 Task: Find connections with filter location Novo Hamburgo with filter topic #Networkingwith filter profile language French with filter current company Bhanzu with filter school MADANAPALLE INSTITUTE OF TECHNOLOGY & SCIENCE with filter industry Events Services with filter service category AssistanceAdvertising with filter keywords title Heavy Equipment Operator
Action: Mouse moved to (161, 290)
Screenshot: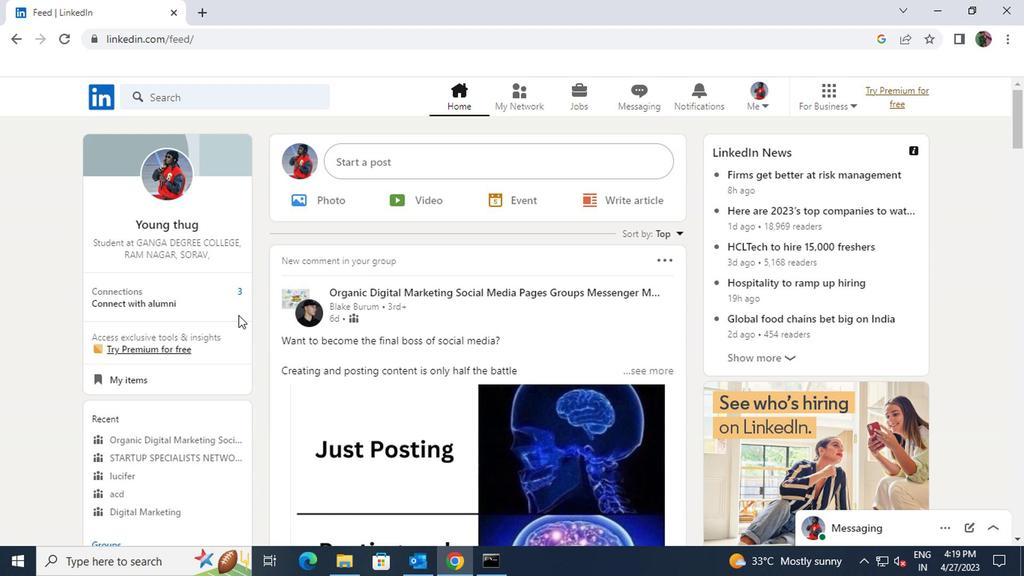 
Action: Mouse pressed left at (161, 290)
Screenshot: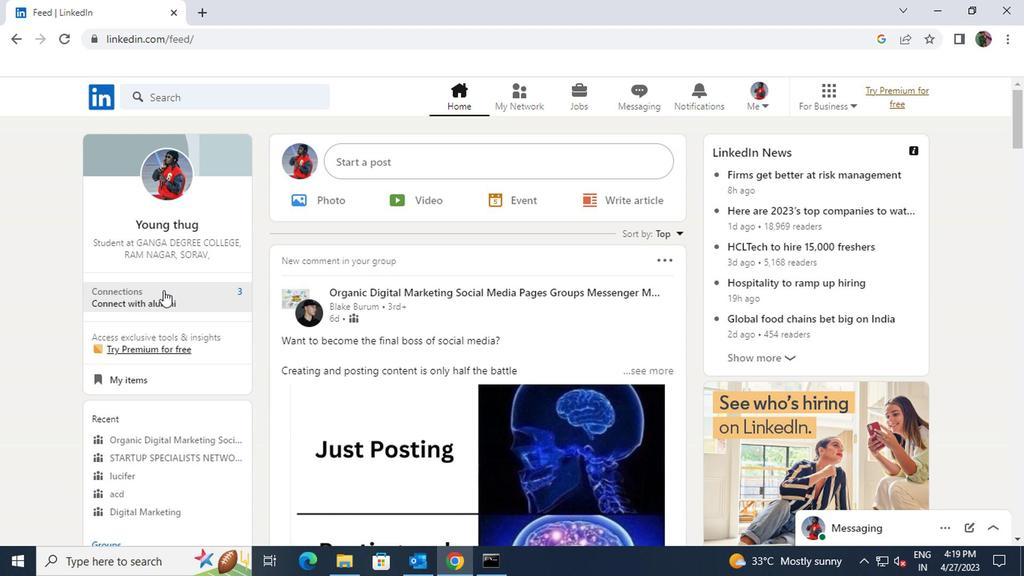
Action: Mouse moved to (213, 186)
Screenshot: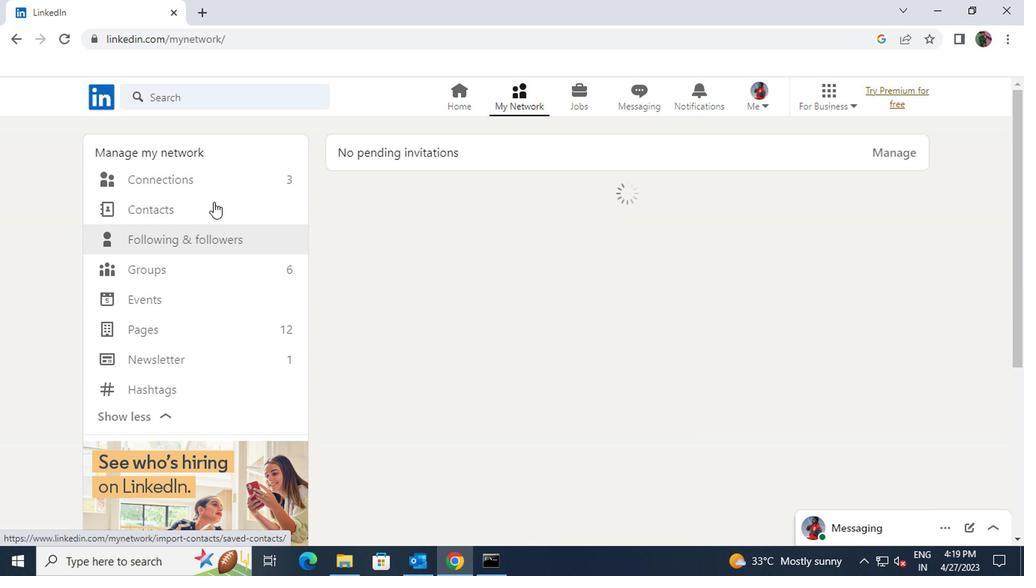 
Action: Mouse pressed left at (213, 186)
Screenshot: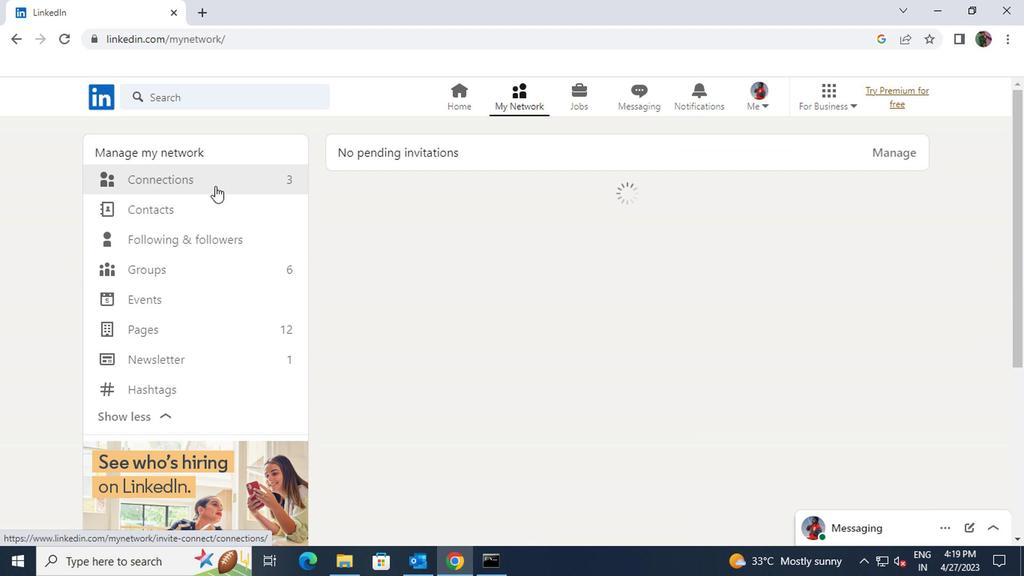 
Action: Mouse moved to (606, 183)
Screenshot: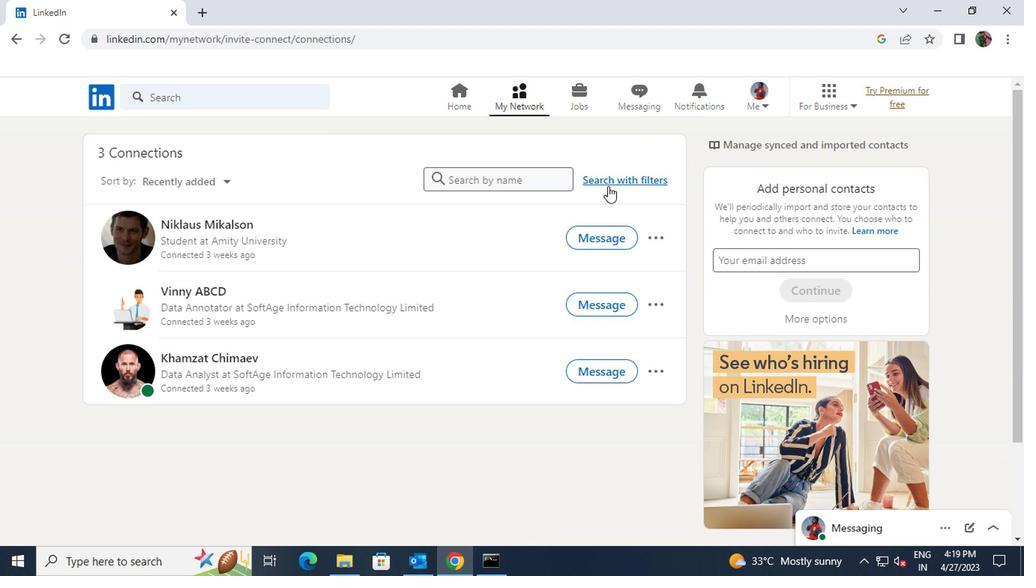 
Action: Mouse pressed left at (606, 183)
Screenshot: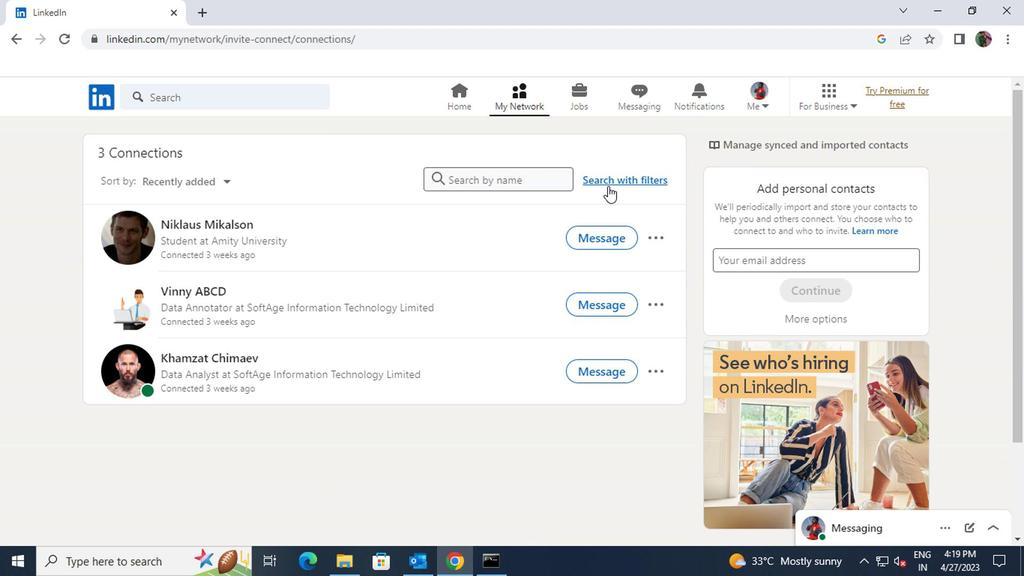 
Action: Mouse moved to (555, 141)
Screenshot: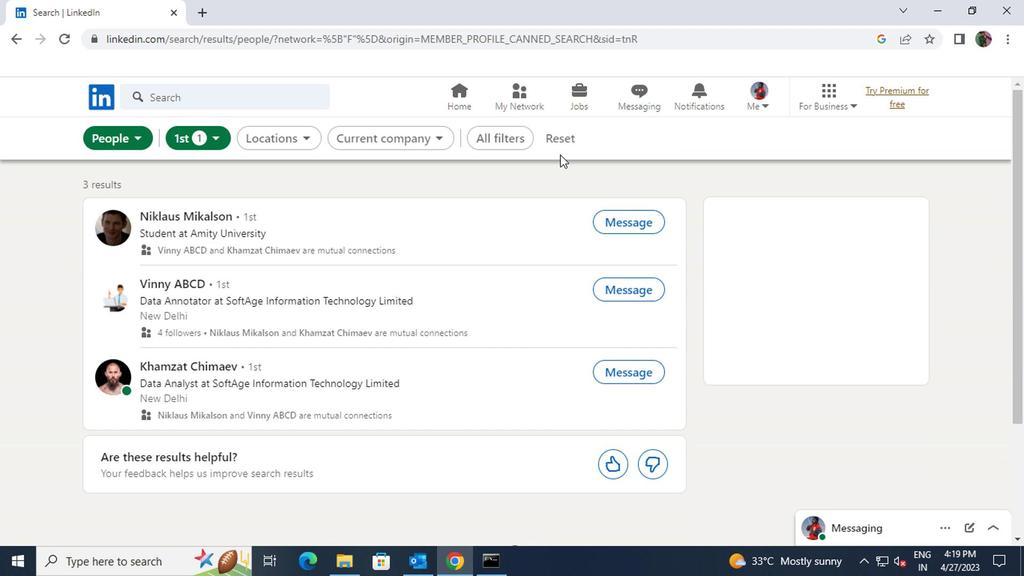 
Action: Mouse pressed left at (555, 141)
Screenshot: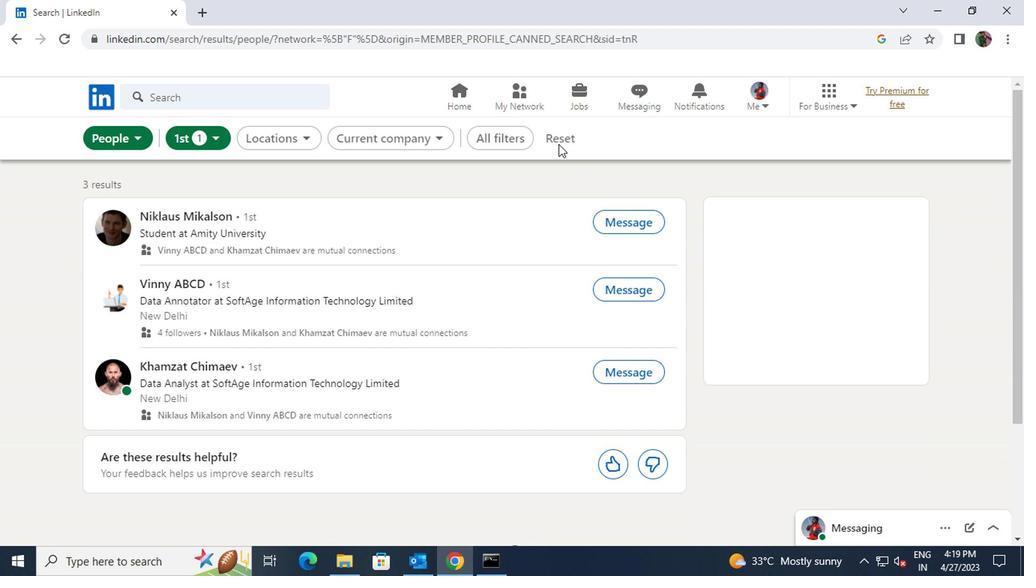 
Action: Mouse moved to (555, 136)
Screenshot: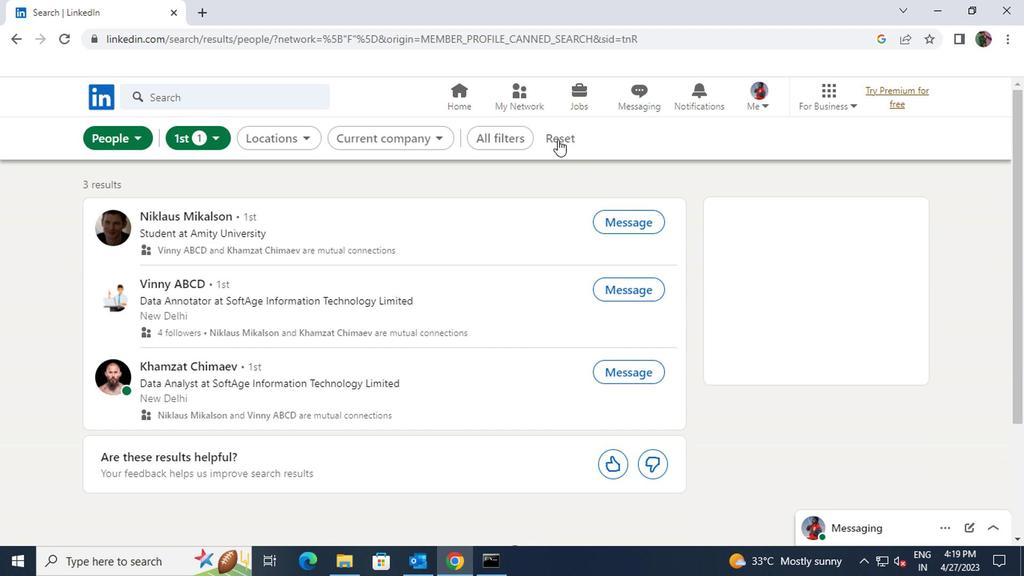 
Action: Mouse pressed left at (555, 136)
Screenshot: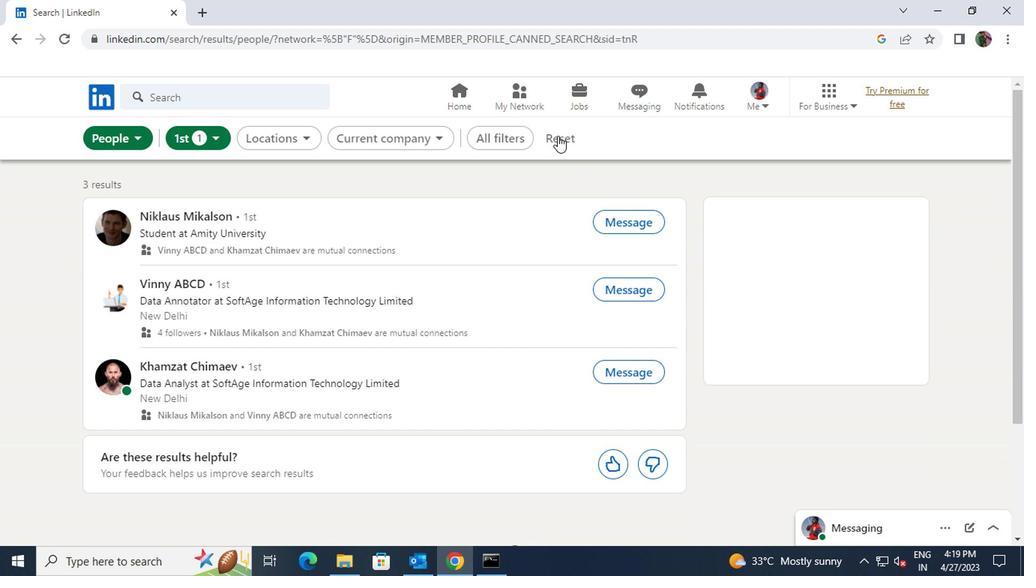 
Action: Mouse moved to (545, 136)
Screenshot: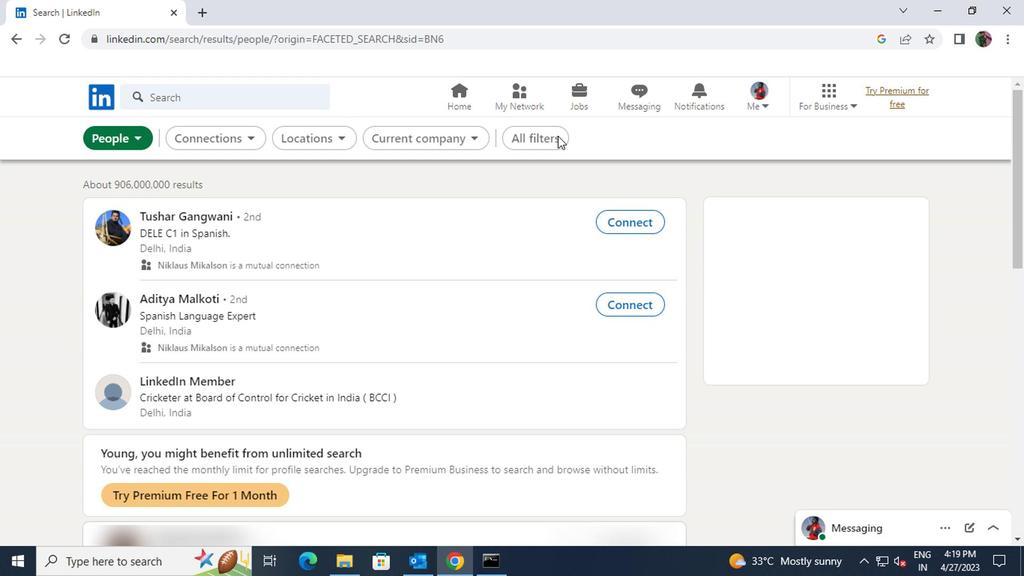 
Action: Mouse pressed left at (545, 136)
Screenshot: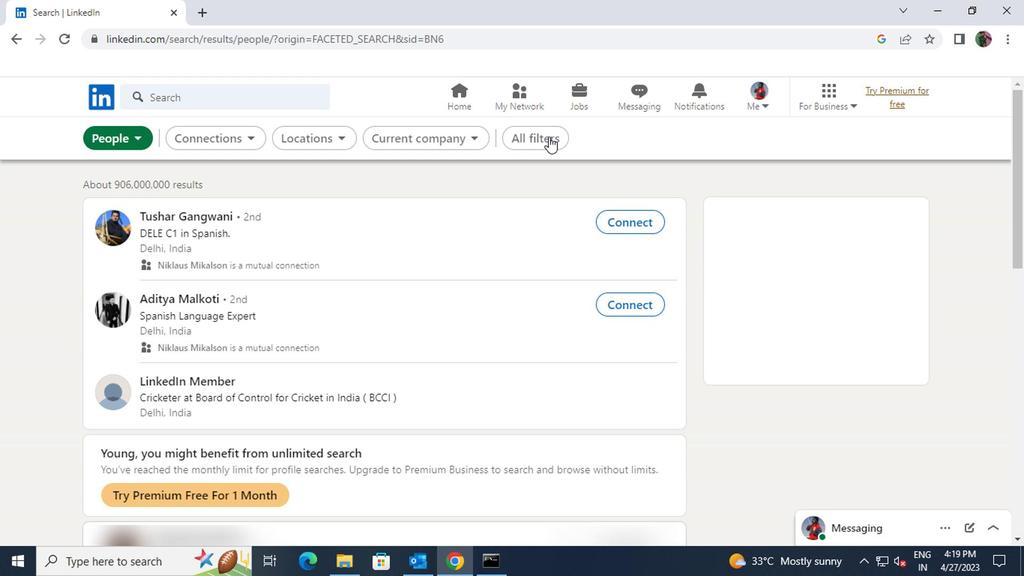 
Action: Mouse moved to (749, 287)
Screenshot: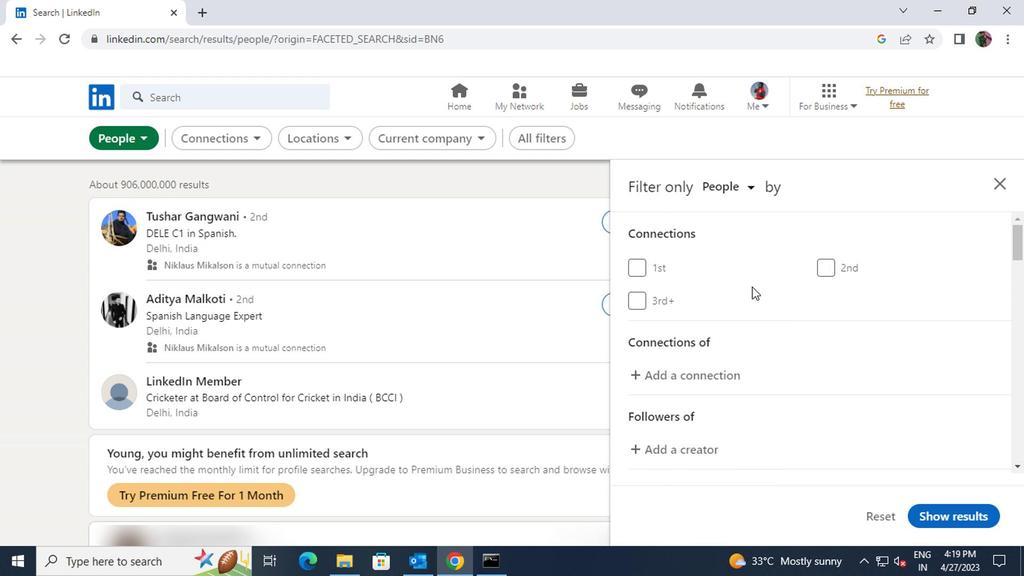 
Action: Mouse scrolled (749, 286) with delta (0, 0)
Screenshot: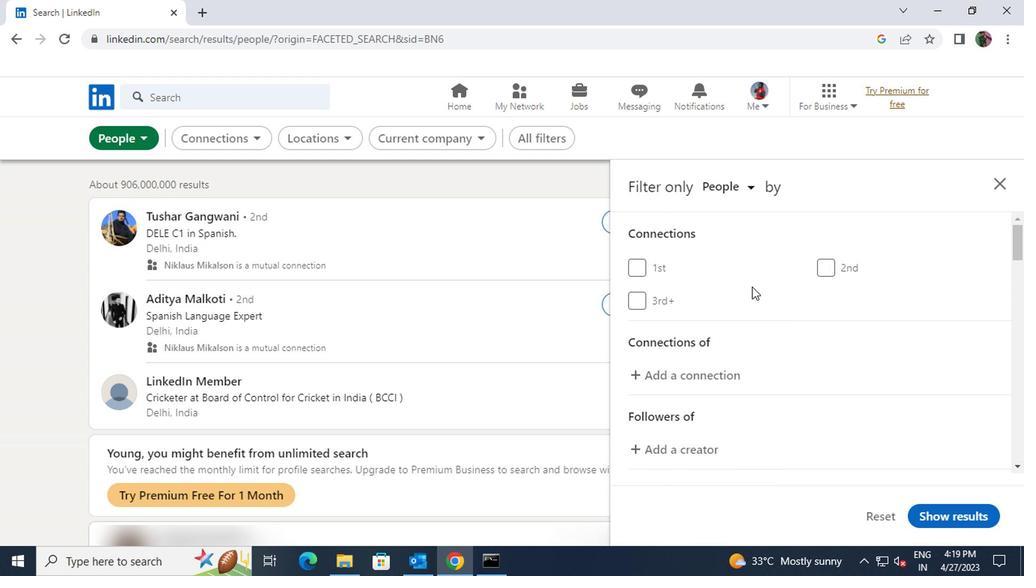 
Action: Mouse scrolled (749, 286) with delta (0, 0)
Screenshot: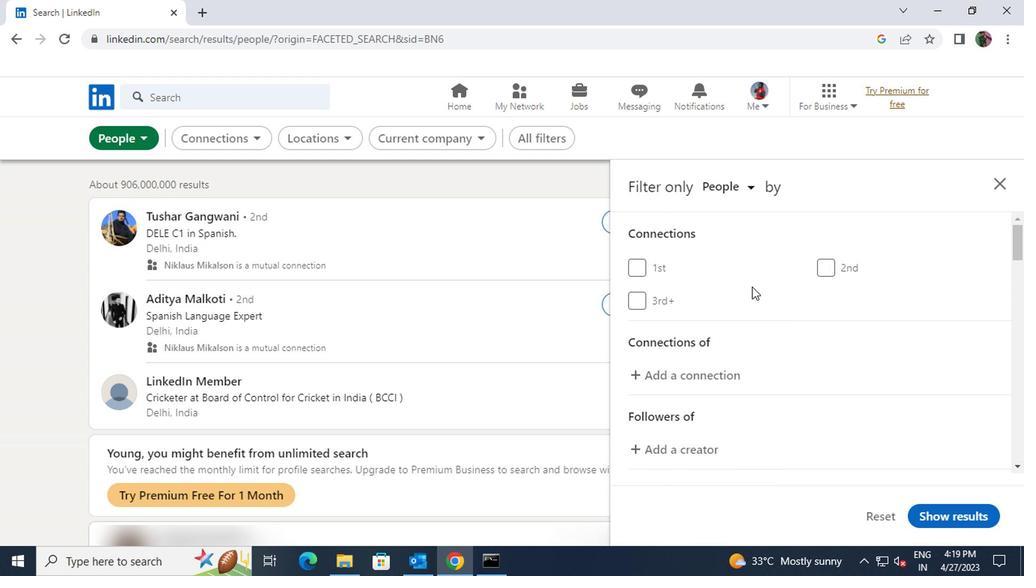 
Action: Mouse moved to (750, 287)
Screenshot: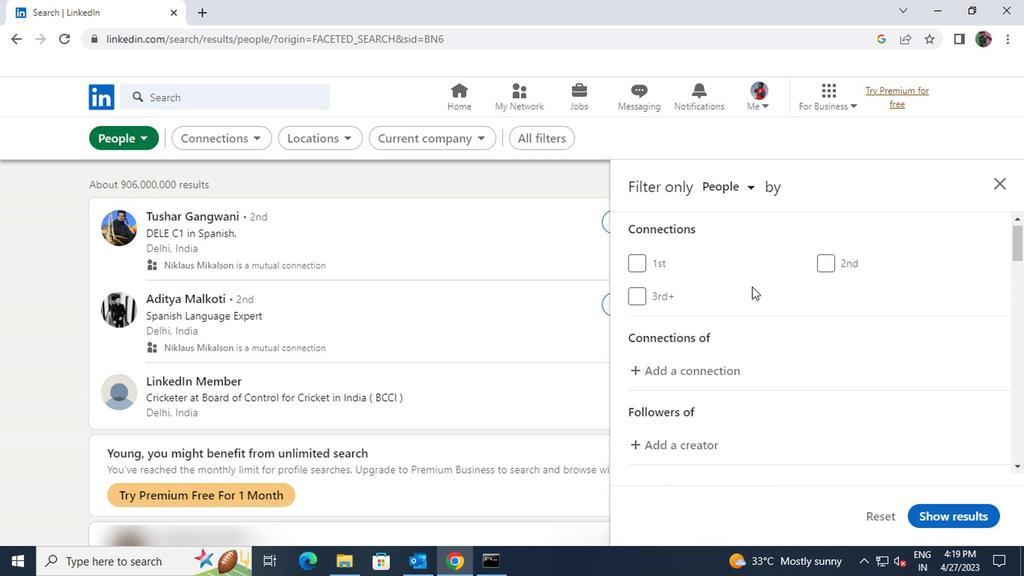 
Action: Mouse scrolled (750, 286) with delta (0, 0)
Screenshot: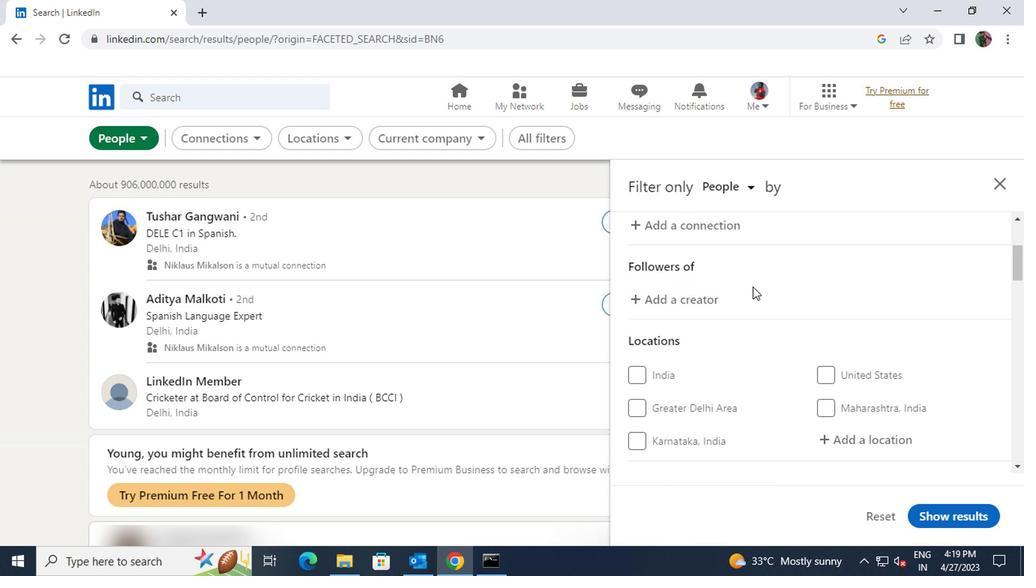 
Action: Mouse moved to (835, 367)
Screenshot: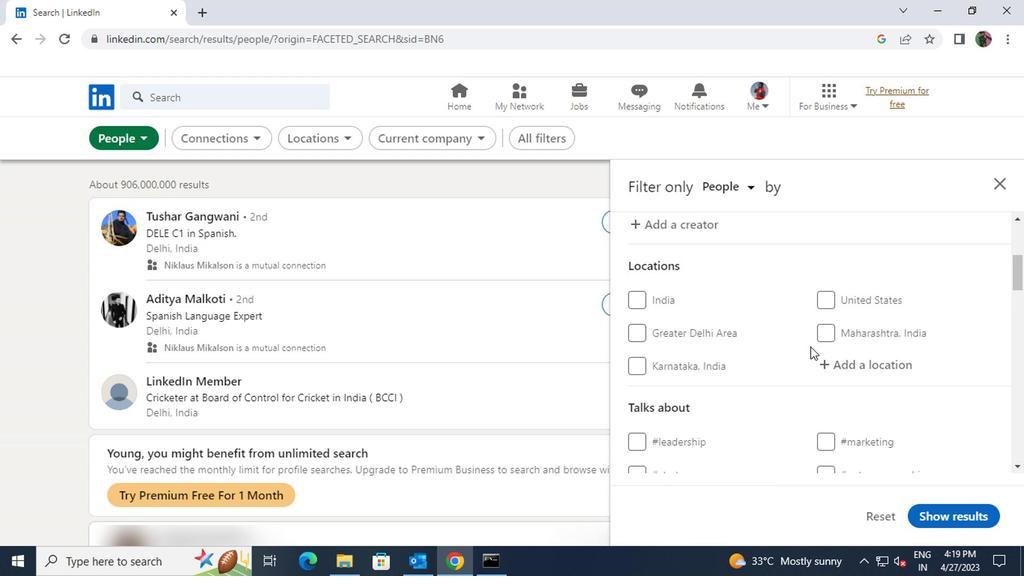 
Action: Mouse pressed left at (835, 367)
Screenshot: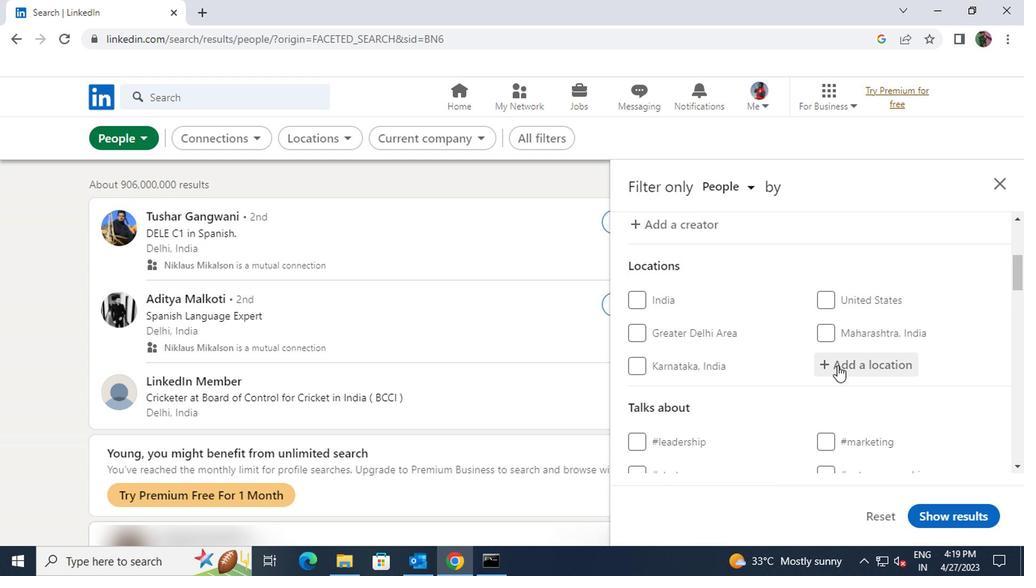 
Action: Key pressed <Key.shift>NOVO<Key.space>H
Screenshot: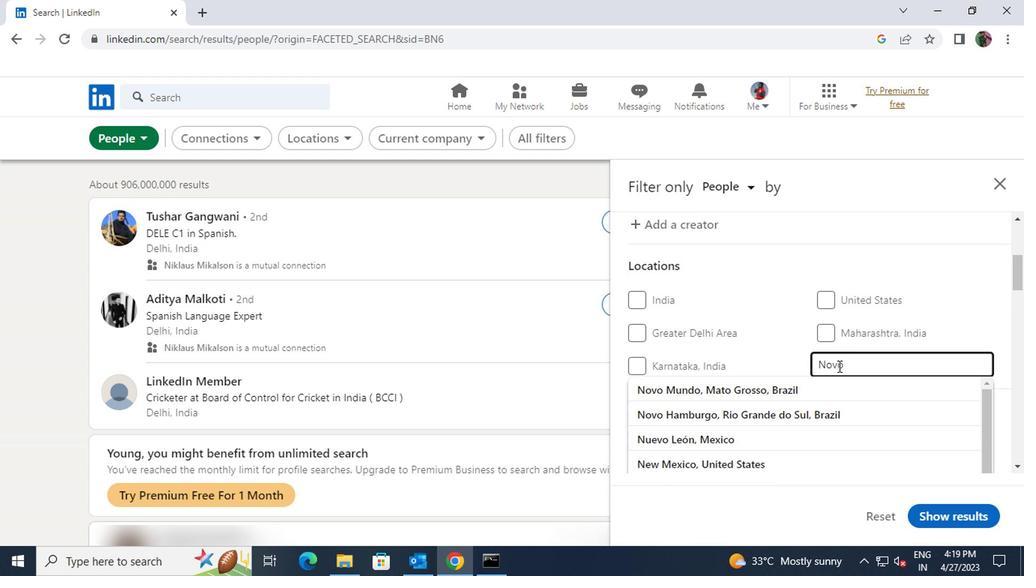 
Action: Mouse moved to (832, 383)
Screenshot: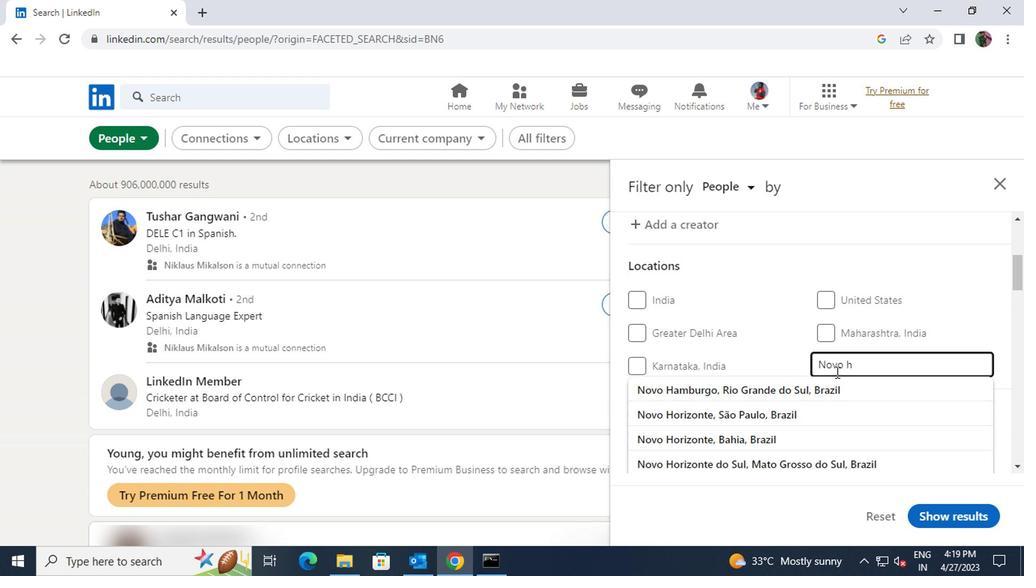 
Action: Mouse pressed left at (832, 383)
Screenshot: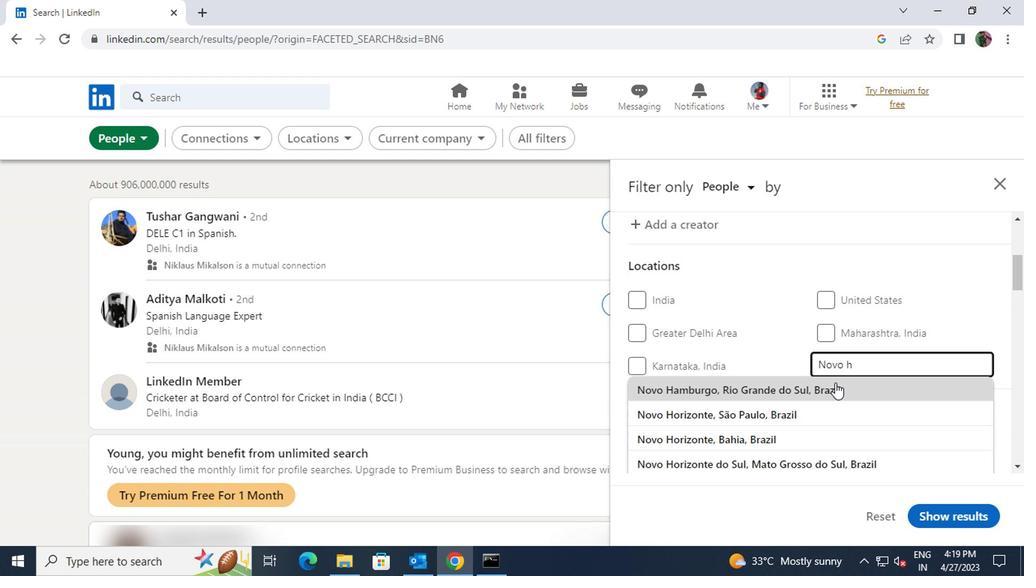 
Action: Mouse scrolled (832, 382) with delta (0, -1)
Screenshot: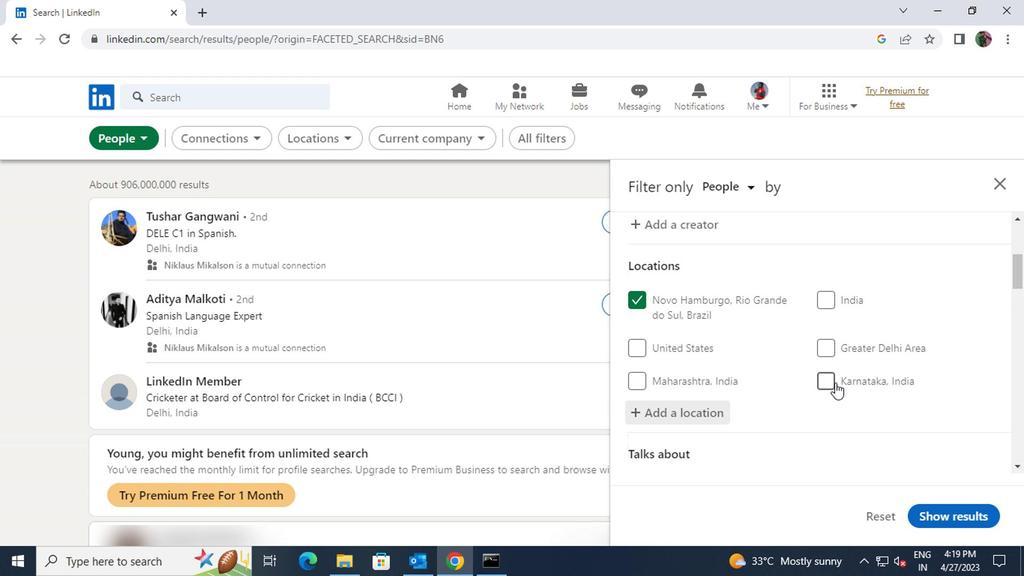 
Action: Mouse scrolled (832, 382) with delta (0, -1)
Screenshot: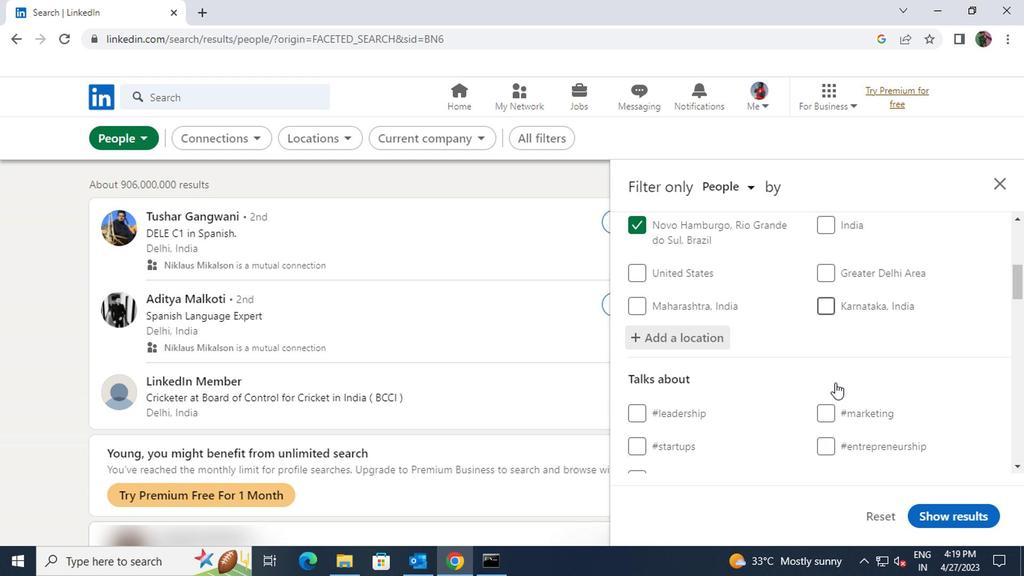 
Action: Mouse moved to (831, 402)
Screenshot: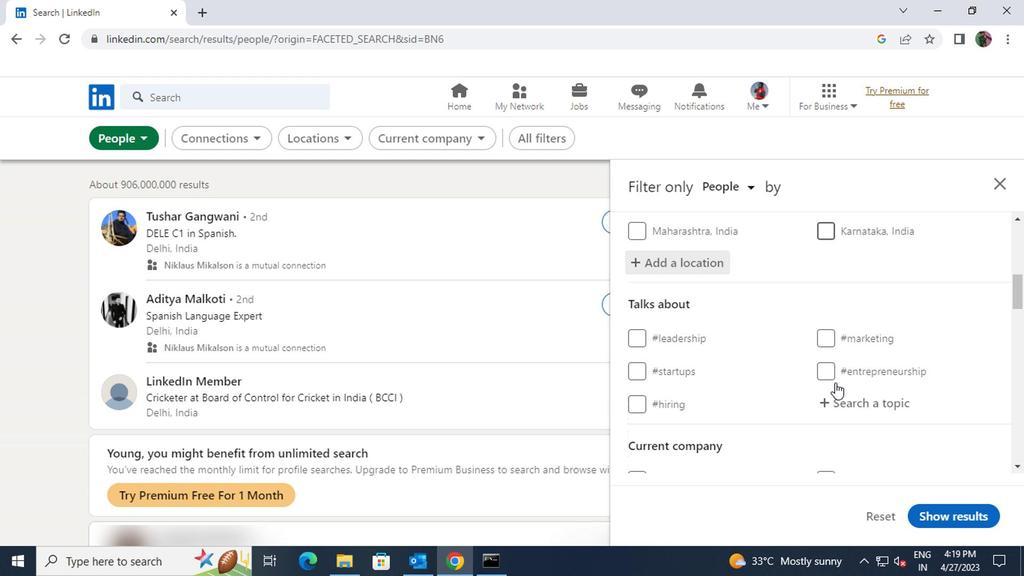 
Action: Mouse pressed left at (831, 402)
Screenshot: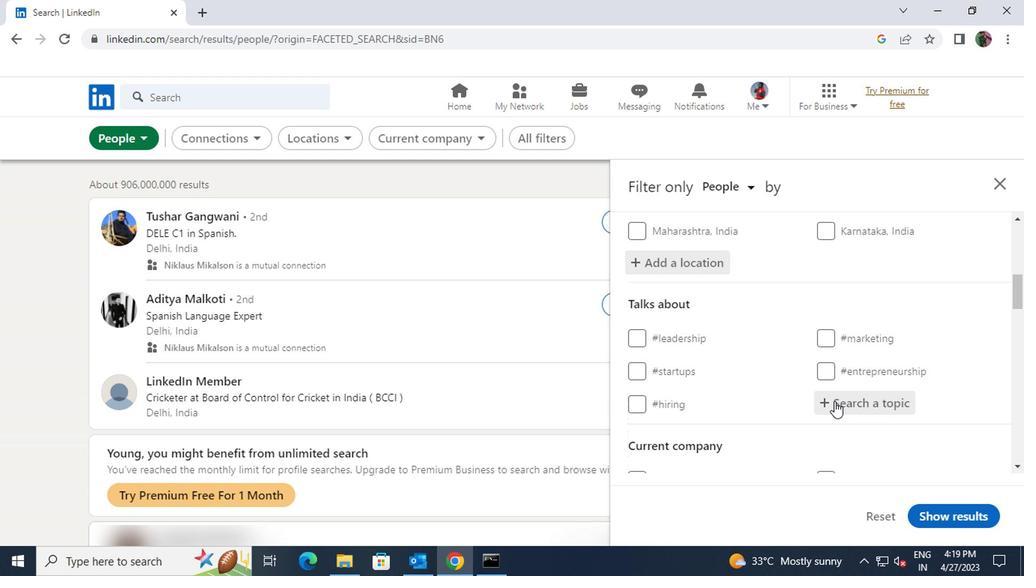 
Action: Key pressed <Key.shift><Key.shift><Key.shift>#<Key.shift>NETWORKINGWITH
Screenshot: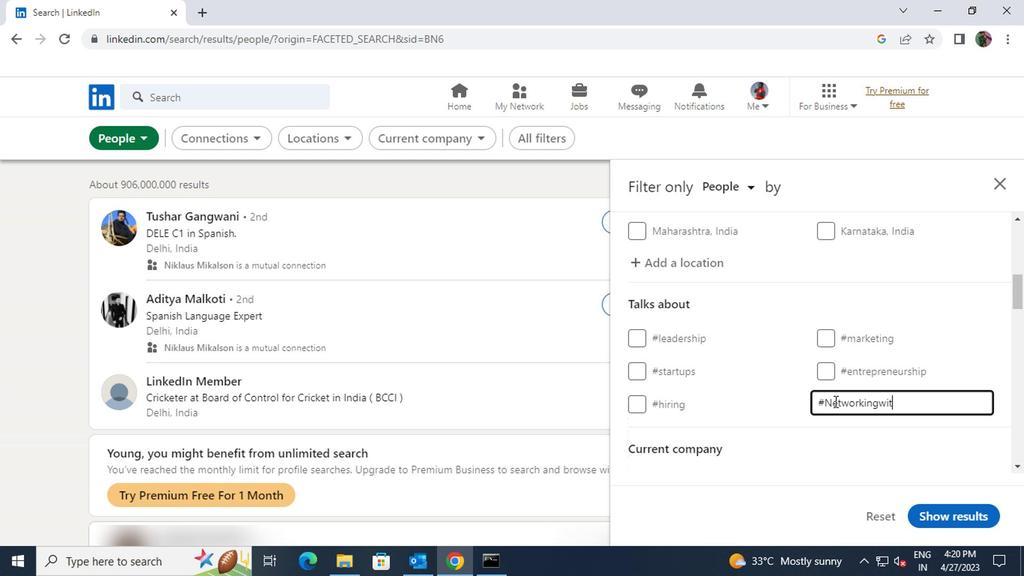 
Action: Mouse scrolled (831, 401) with delta (0, -1)
Screenshot: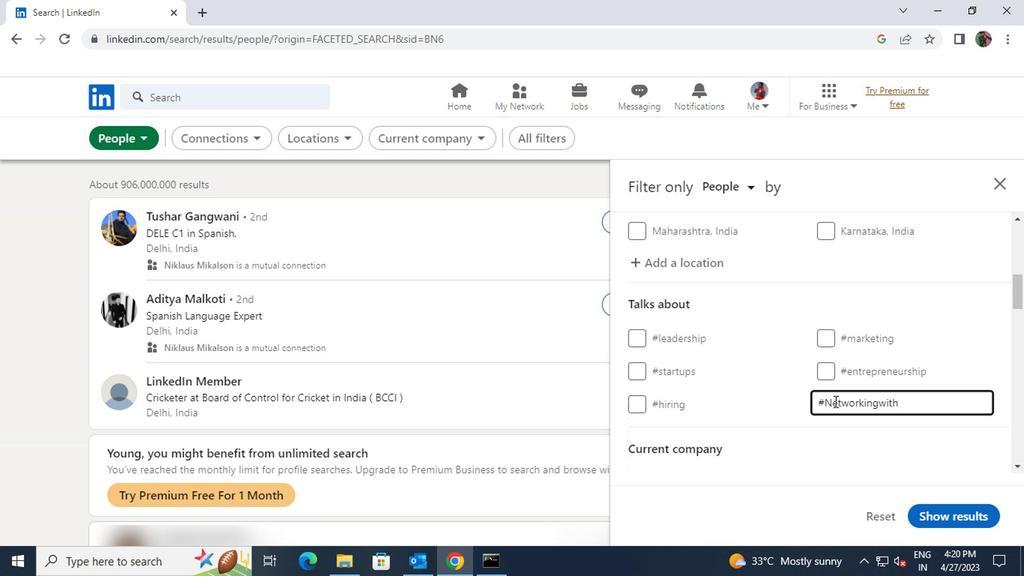 
Action: Mouse scrolled (831, 401) with delta (0, -1)
Screenshot: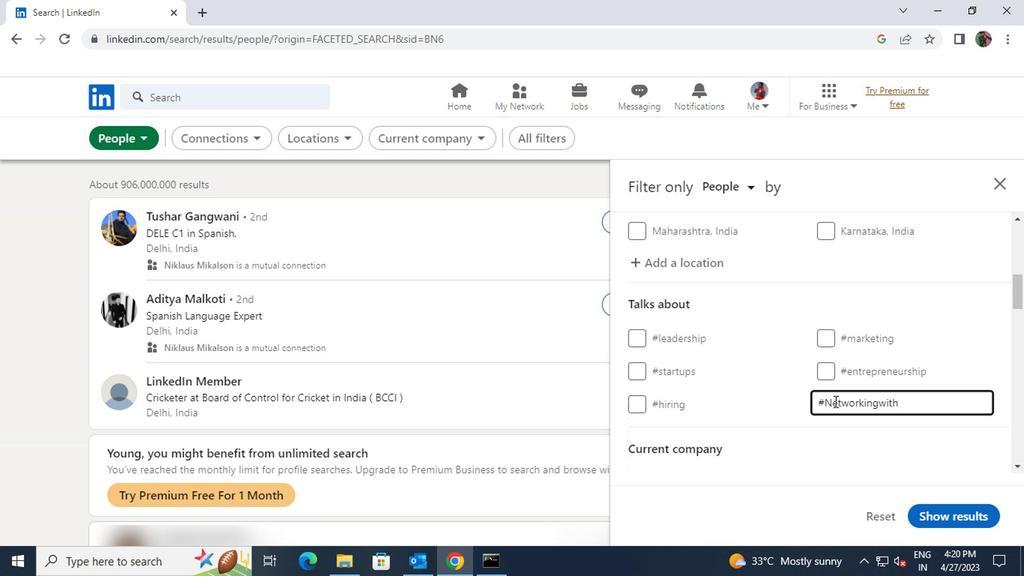 
Action: Mouse moved to (831, 402)
Screenshot: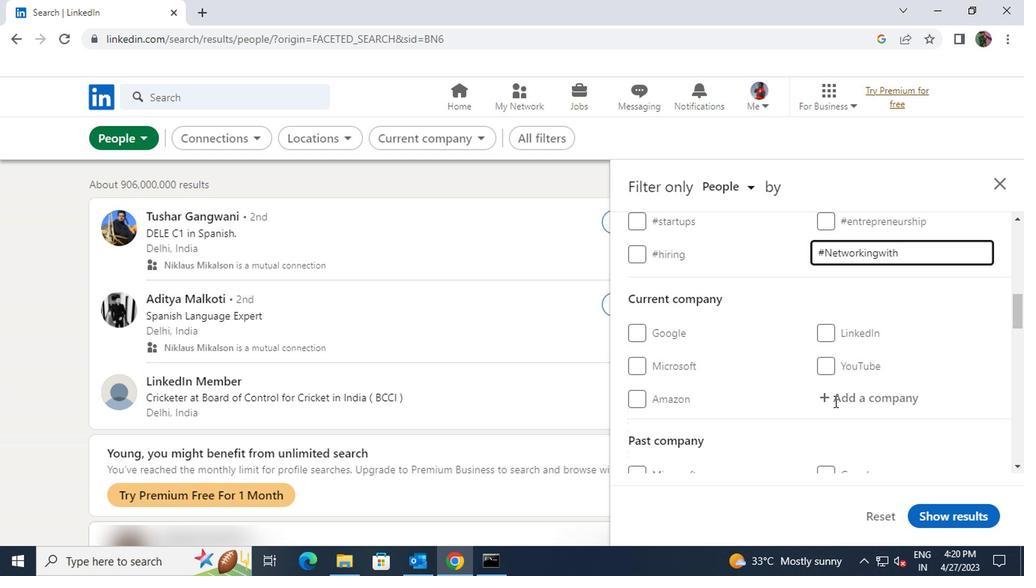 
Action: Mouse pressed left at (831, 402)
Screenshot: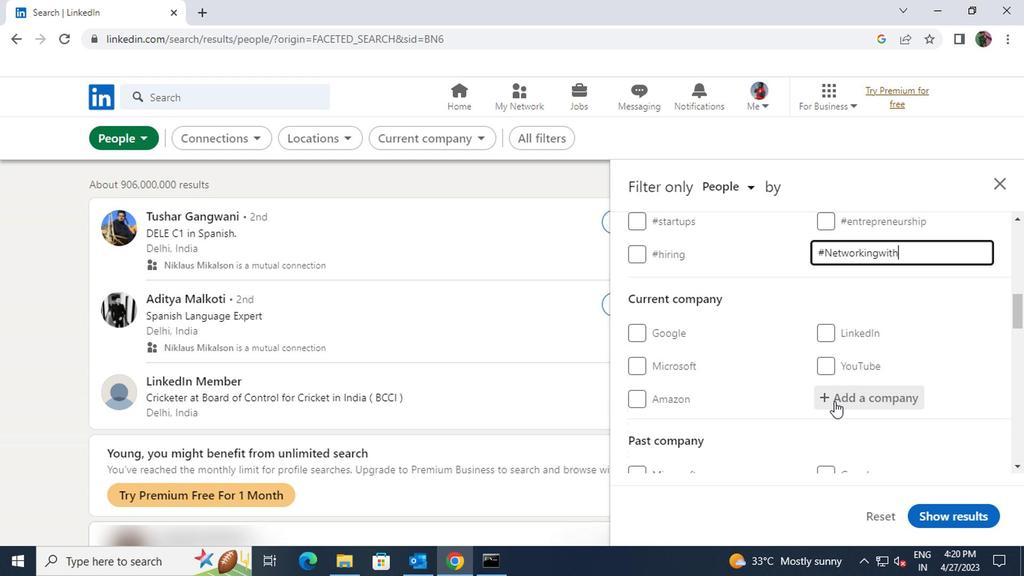 
Action: Key pressed <Key.shift>BHANZU
Screenshot: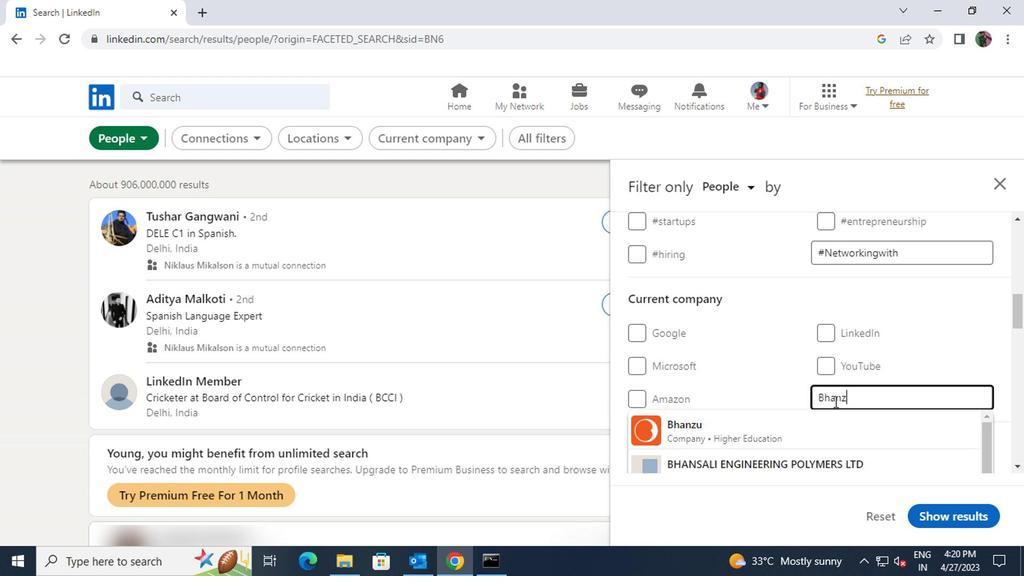 
Action: Mouse moved to (827, 419)
Screenshot: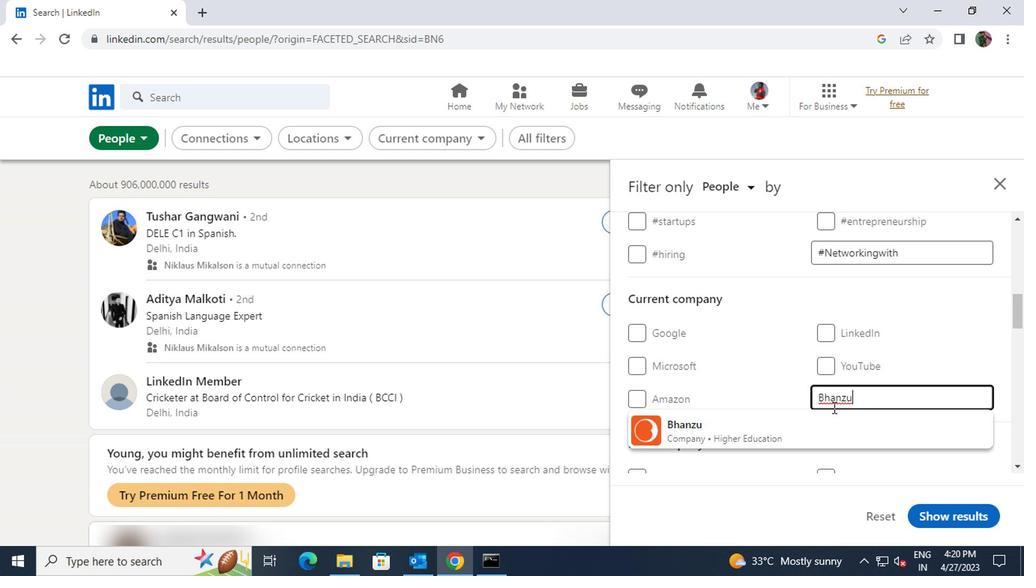 
Action: Mouse pressed left at (827, 419)
Screenshot: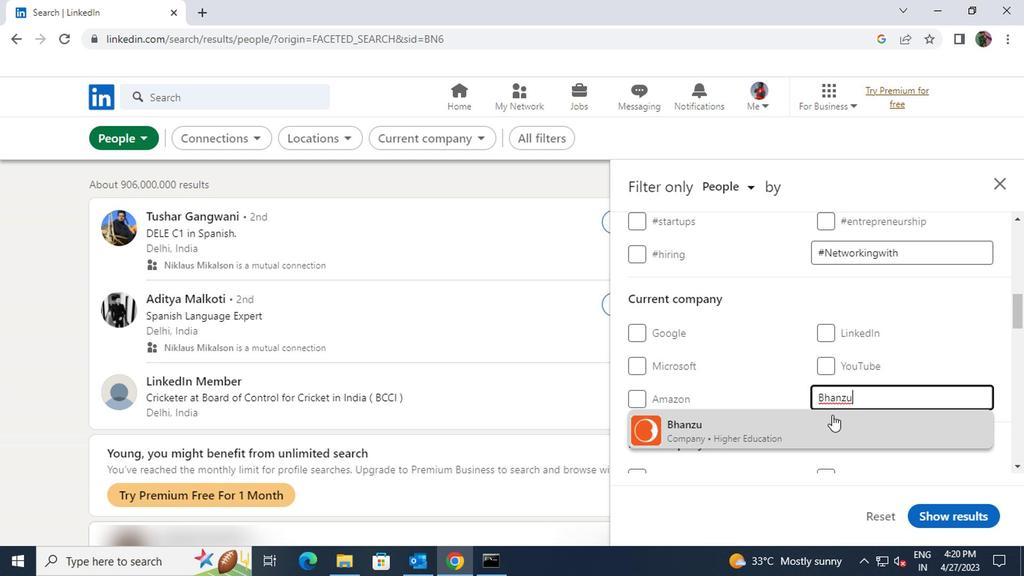 
Action: Mouse scrolled (827, 417) with delta (0, -1)
Screenshot: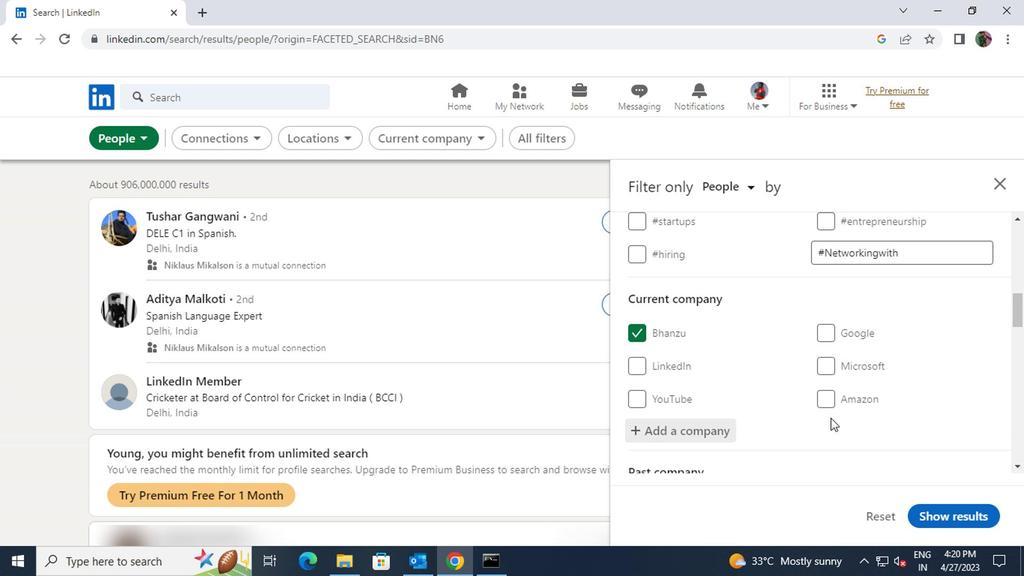 
Action: Mouse scrolled (827, 417) with delta (0, -1)
Screenshot: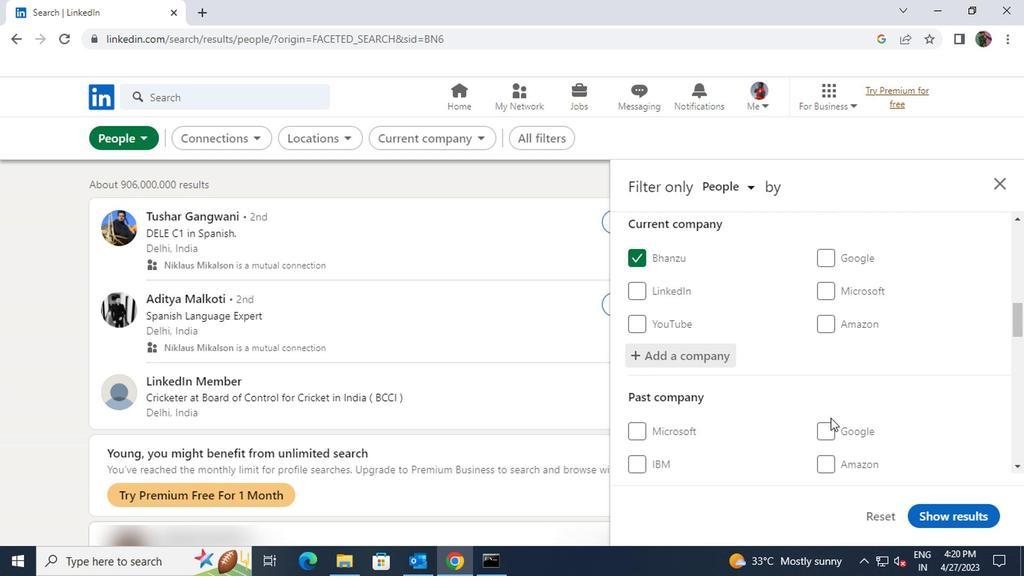 
Action: Mouse scrolled (827, 417) with delta (0, -1)
Screenshot: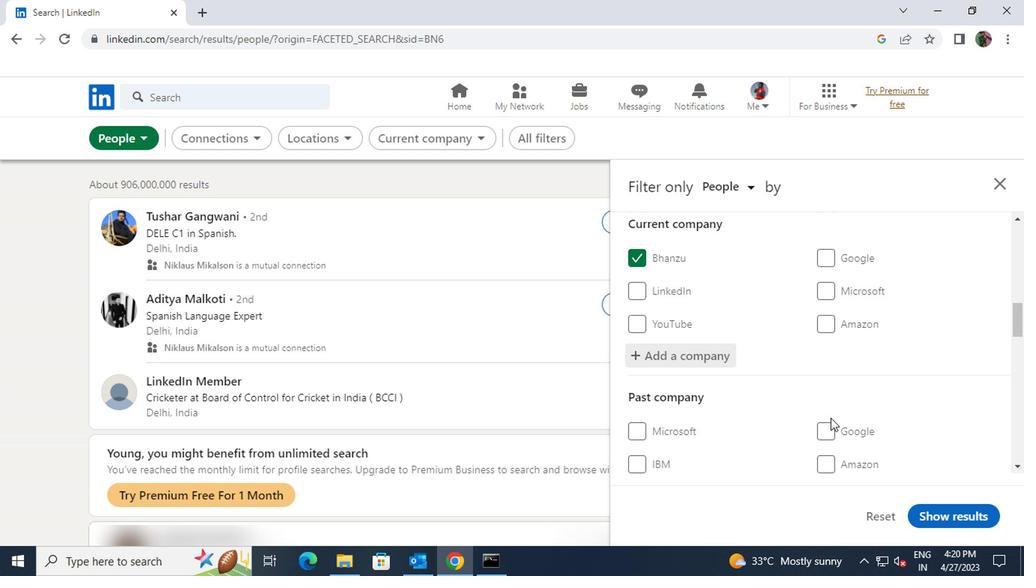 
Action: Mouse scrolled (827, 417) with delta (0, -1)
Screenshot: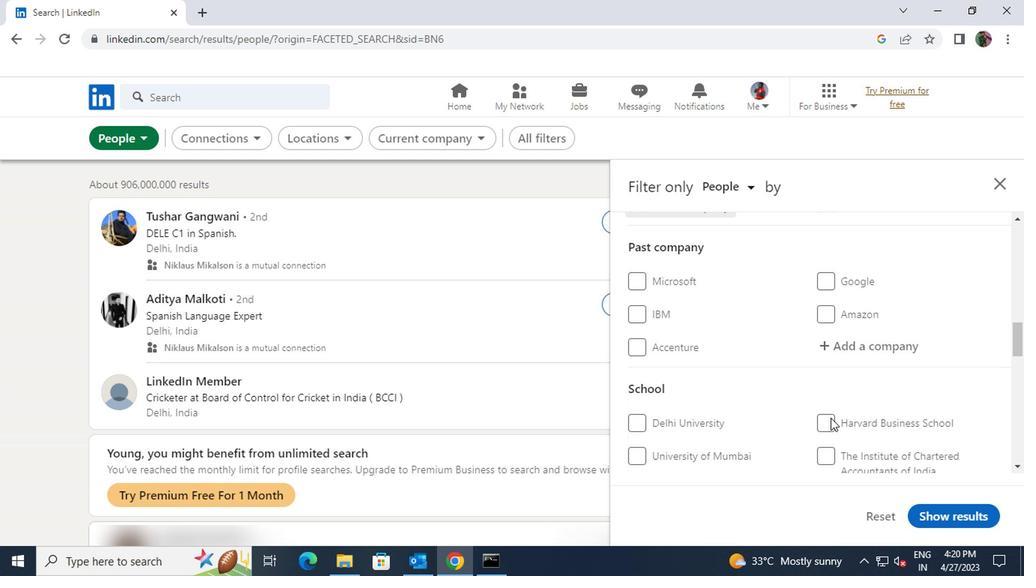 
Action: Mouse moved to (834, 426)
Screenshot: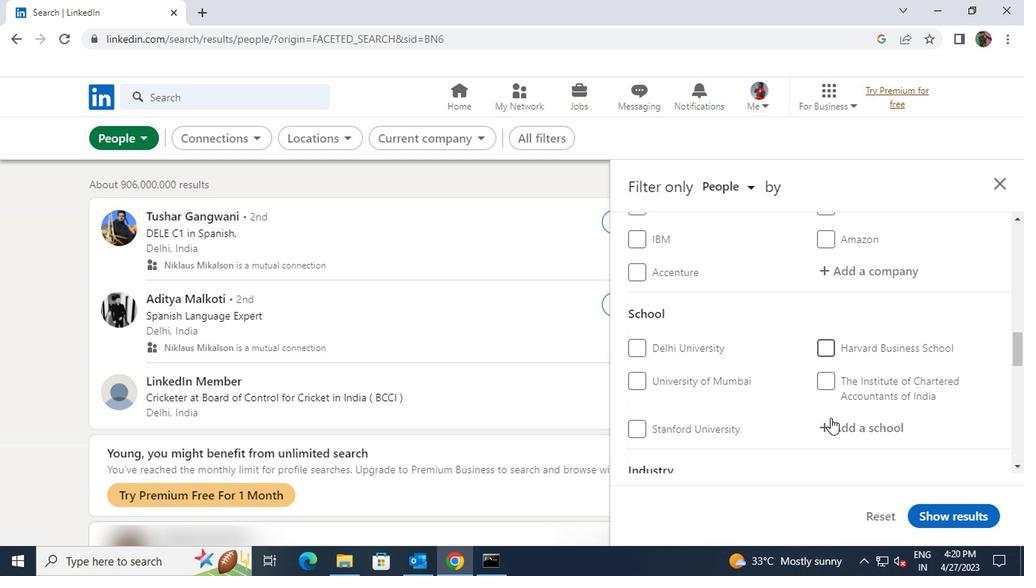
Action: Mouse pressed left at (834, 426)
Screenshot: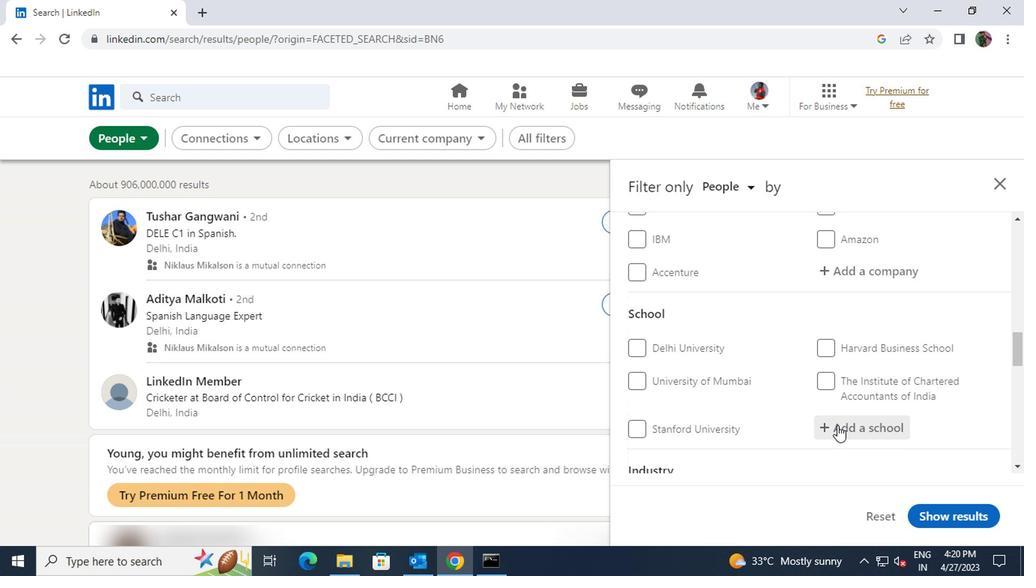 
Action: Key pressed <Key.shift><Key.shift><Key.shift><Key.shift><Key.shift><Key.shift><Key.shift>MADANPALL<Key.shift>
Screenshot: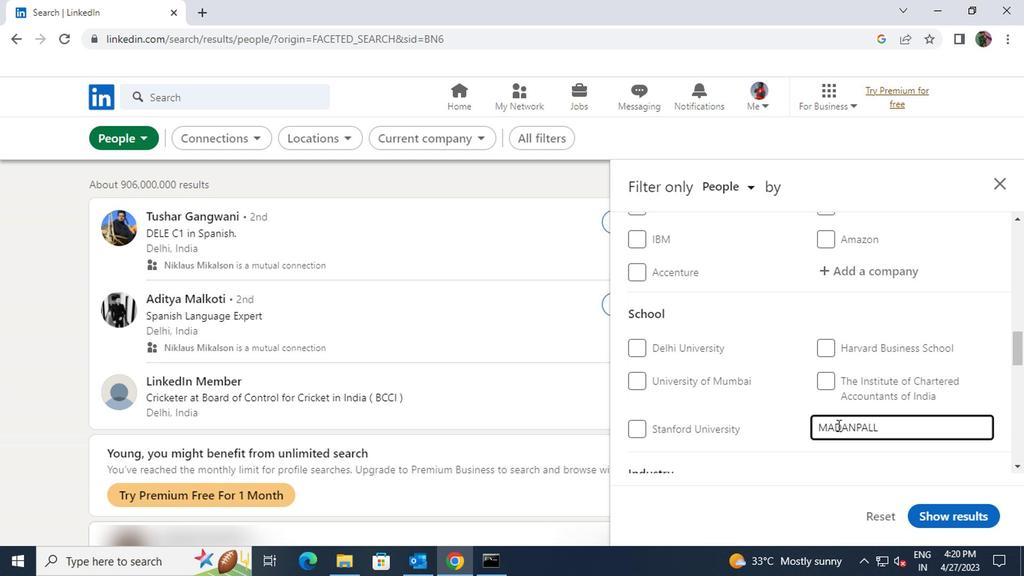 
Action: Mouse moved to (834, 427)
Screenshot: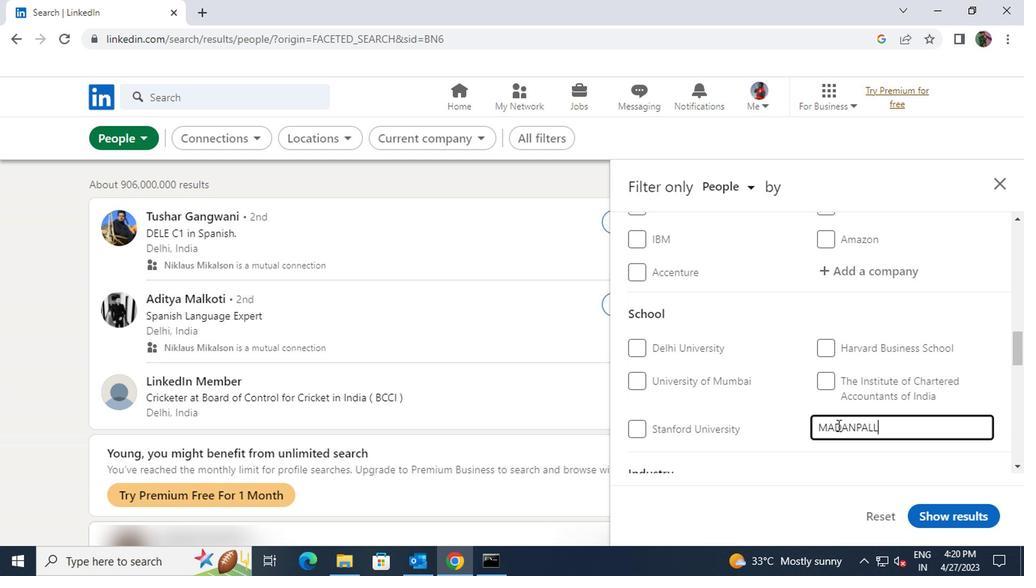 
Action: Key pressed E
Screenshot: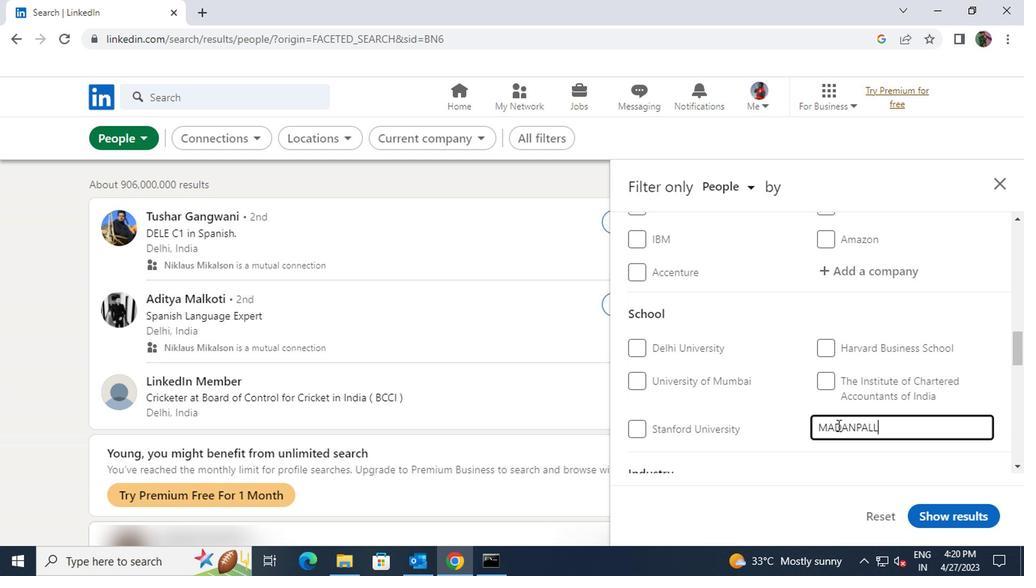 
Action: Mouse moved to (834, 428)
Screenshot: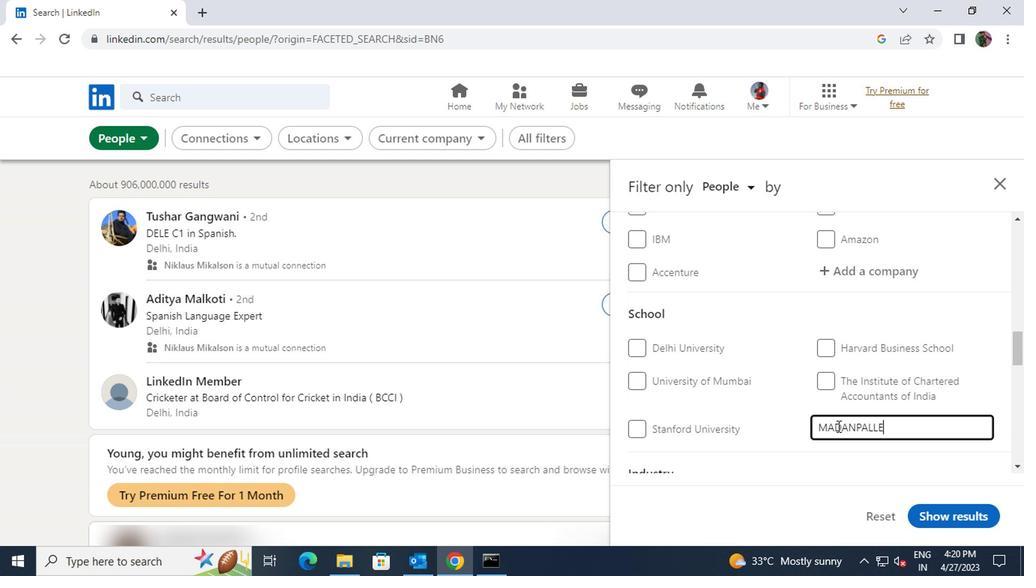 
Action: Mouse scrolled (834, 428) with delta (0, 0)
Screenshot: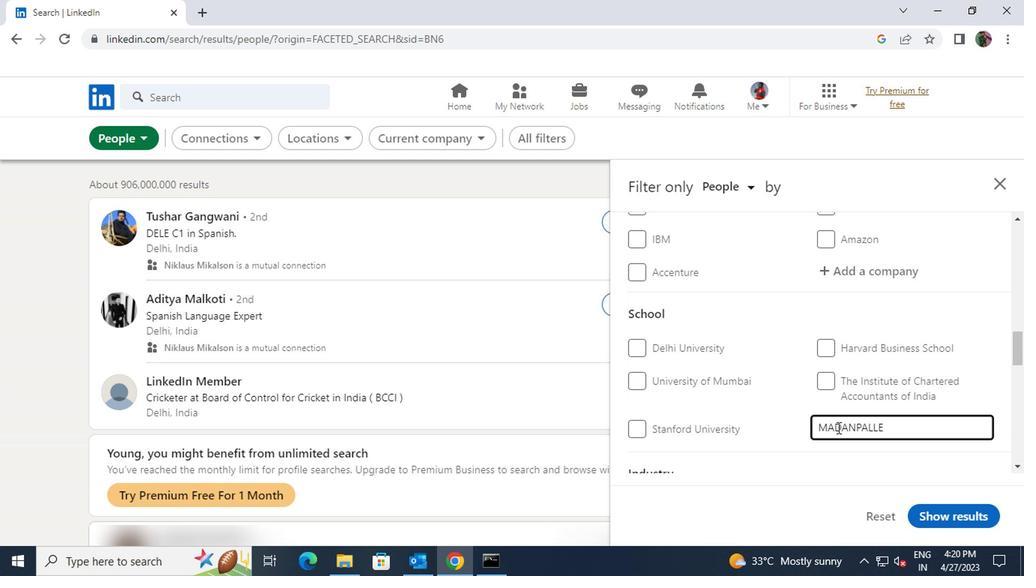 
Action: Mouse moved to (883, 353)
Screenshot: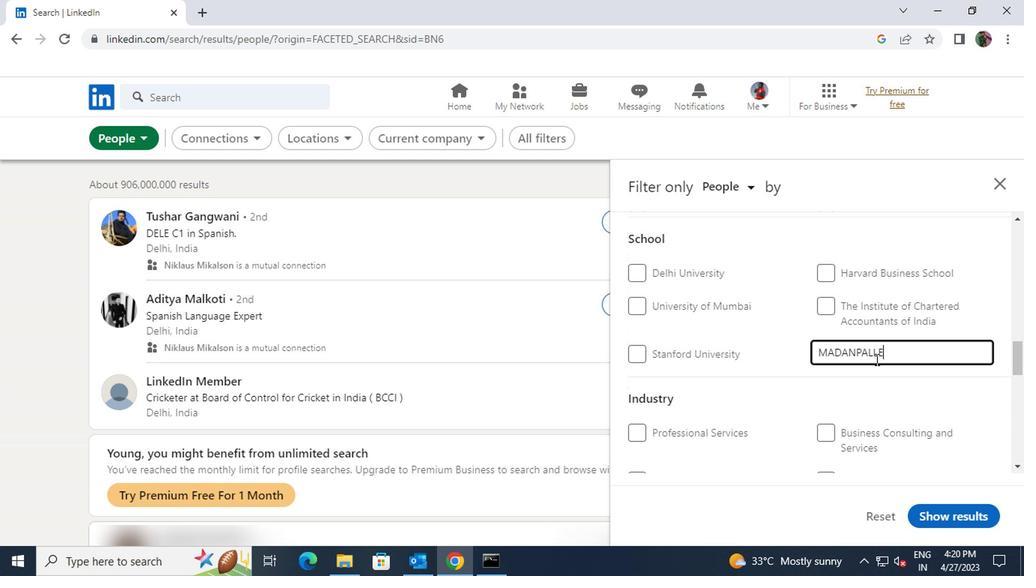 
Action: Key pressed <Key.space><Key.shift>INSTITUTE<Key.space><Key.shift><Key.shift><Key.shift><Key.shift>OF<Key.space>TECHNOLOGY<Key.space>&<Key.space>SCIENCE
Screenshot: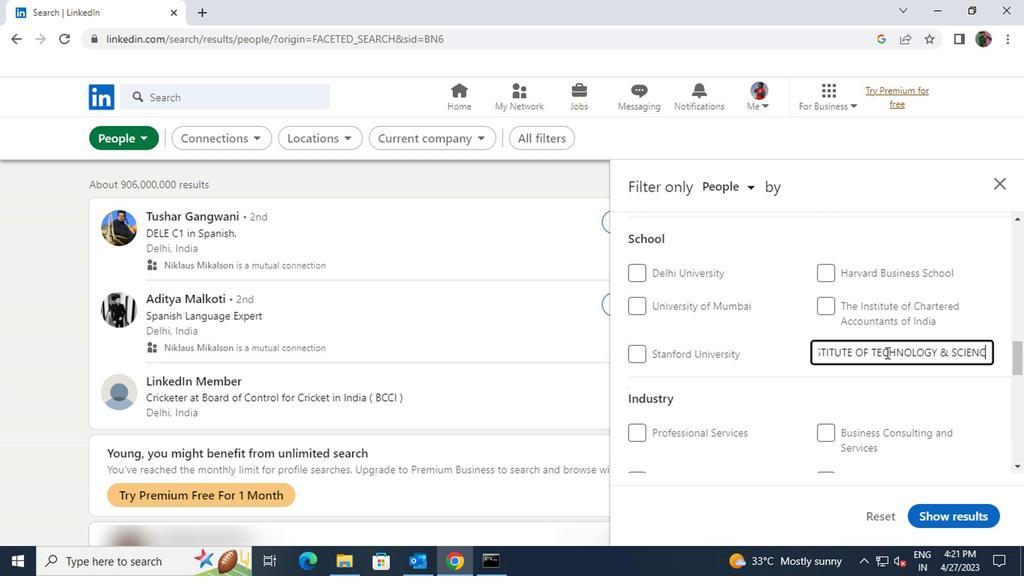 
Action: Mouse scrolled (883, 352) with delta (0, 0)
Screenshot: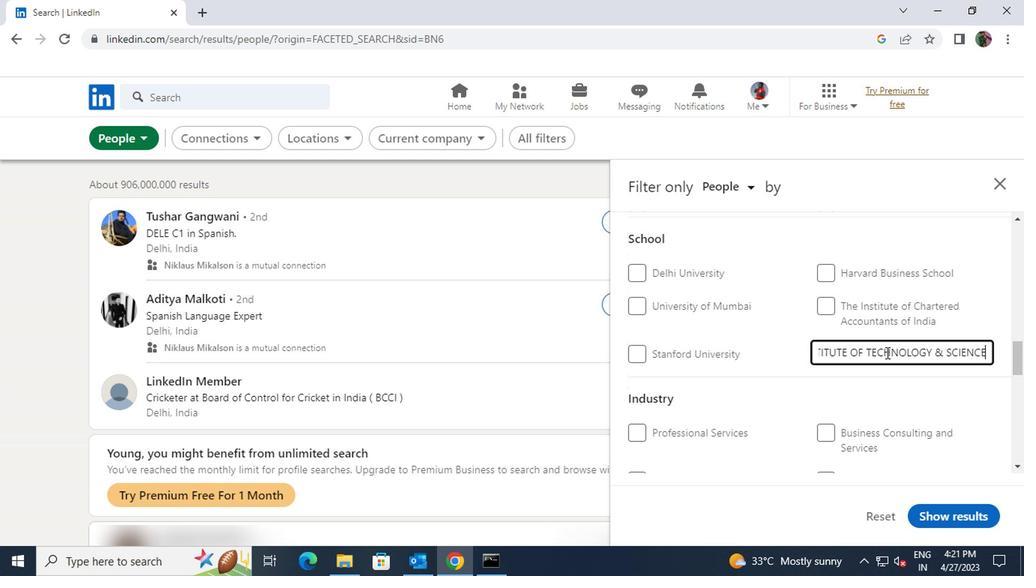 
Action: Mouse moved to (880, 345)
Screenshot: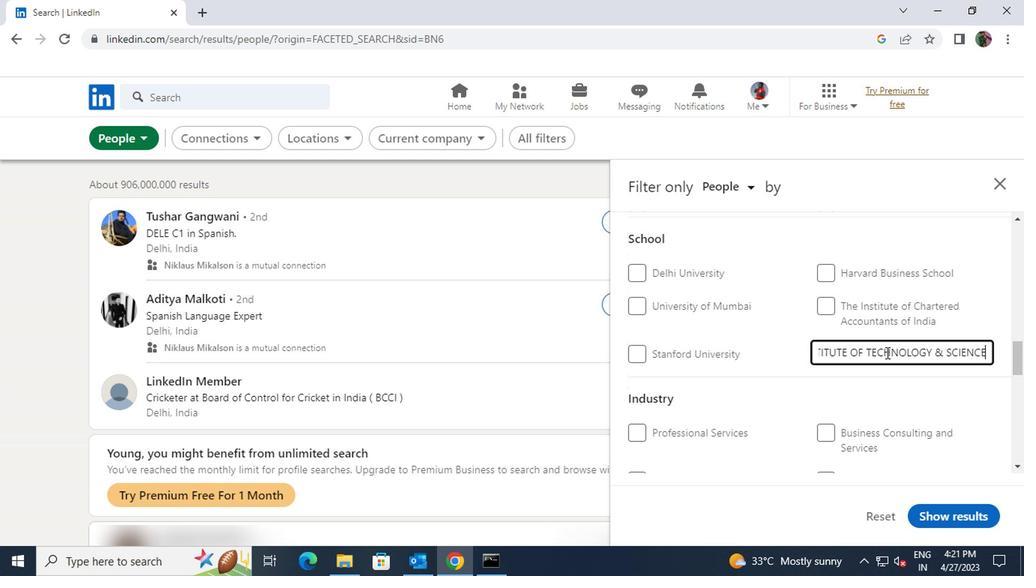 
Action: Mouse scrolled (880, 345) with delta (0, 0)
Screenshot: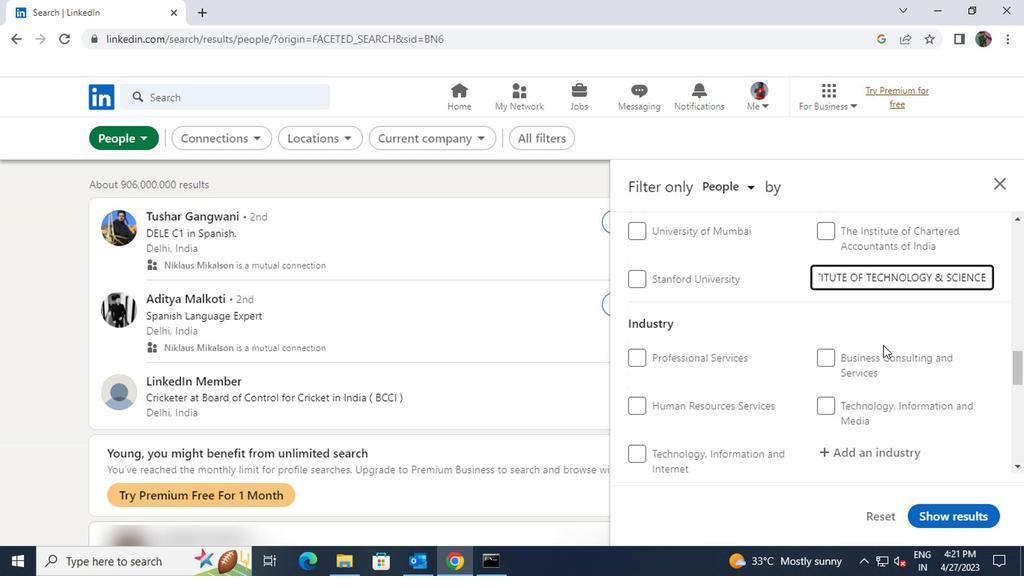 
Action: Mouse moved to (868, 375)
Screenshot: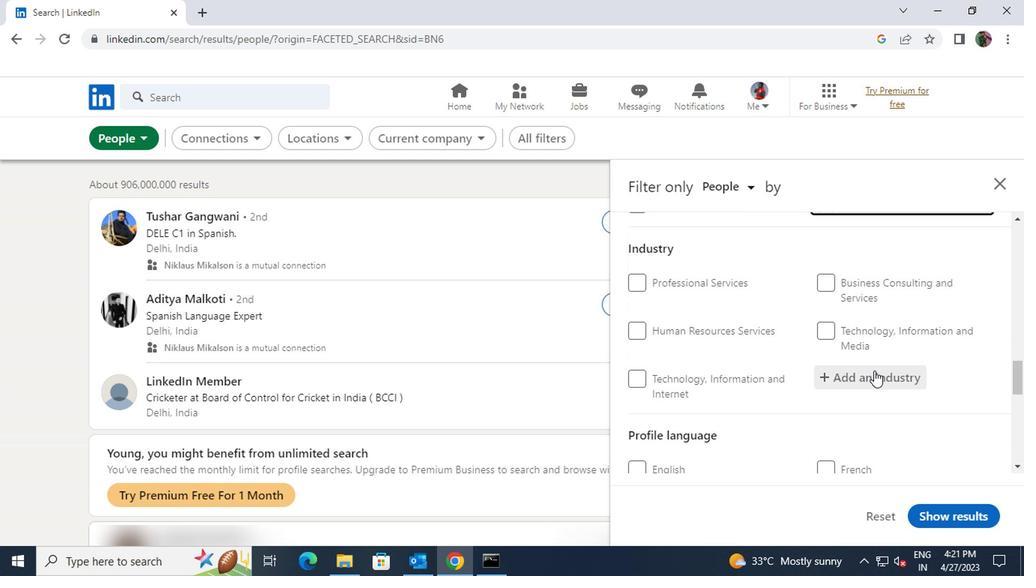 
Action: Mouse pressed left at (868, 375)
Screenshot: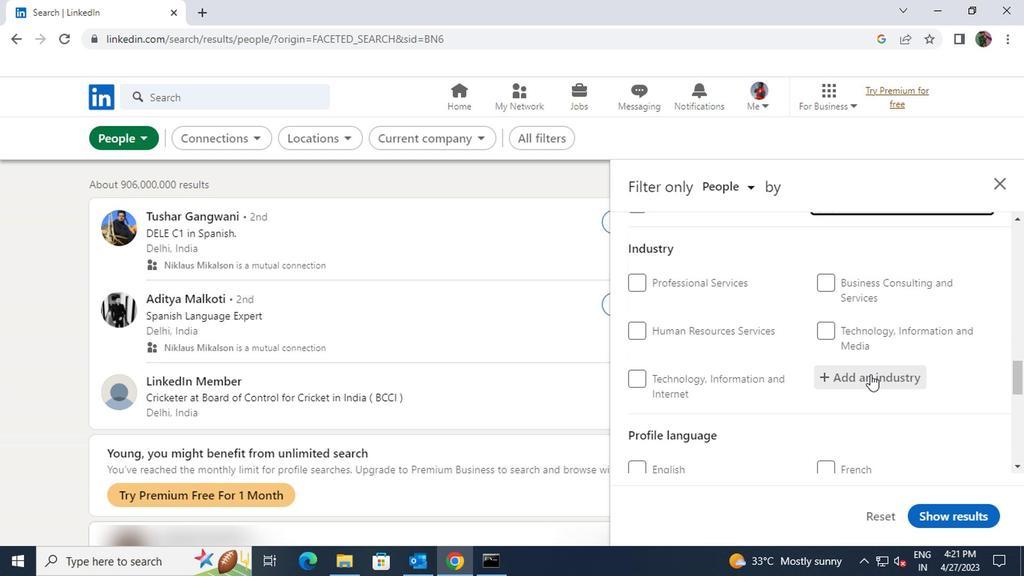 
Action: Key pressed <Key.shift><Key.shift>EVENT
Screenshot: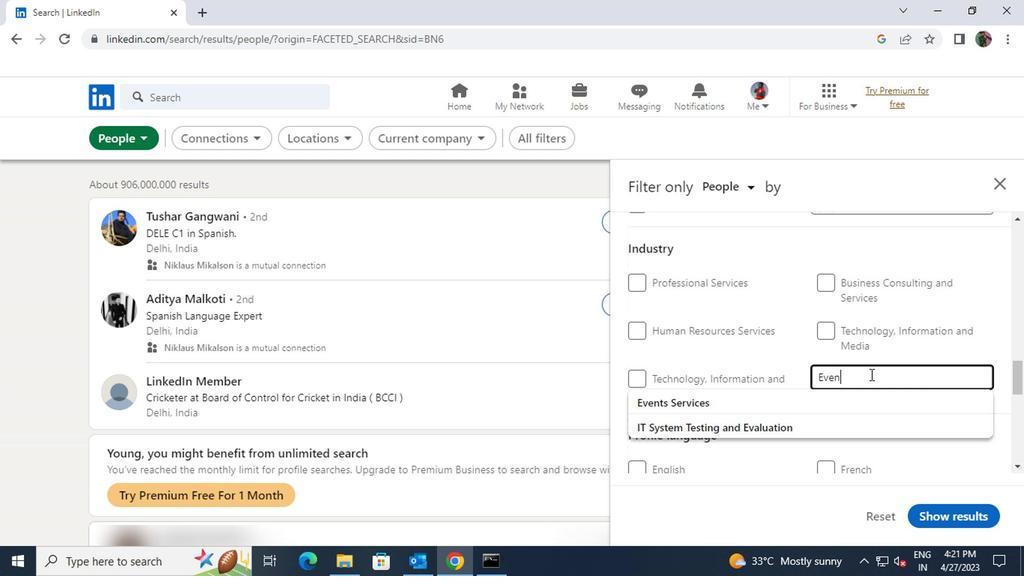 
Action: Mouse moved to (864, 391)
Screenshot: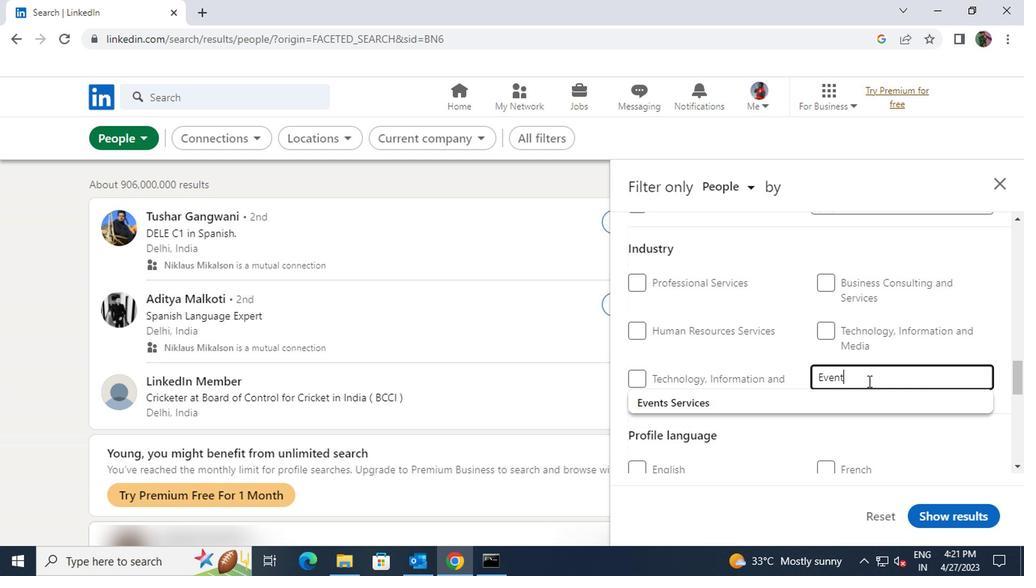 
Action: Mouse pressed left at (864, 391)
Screenshot: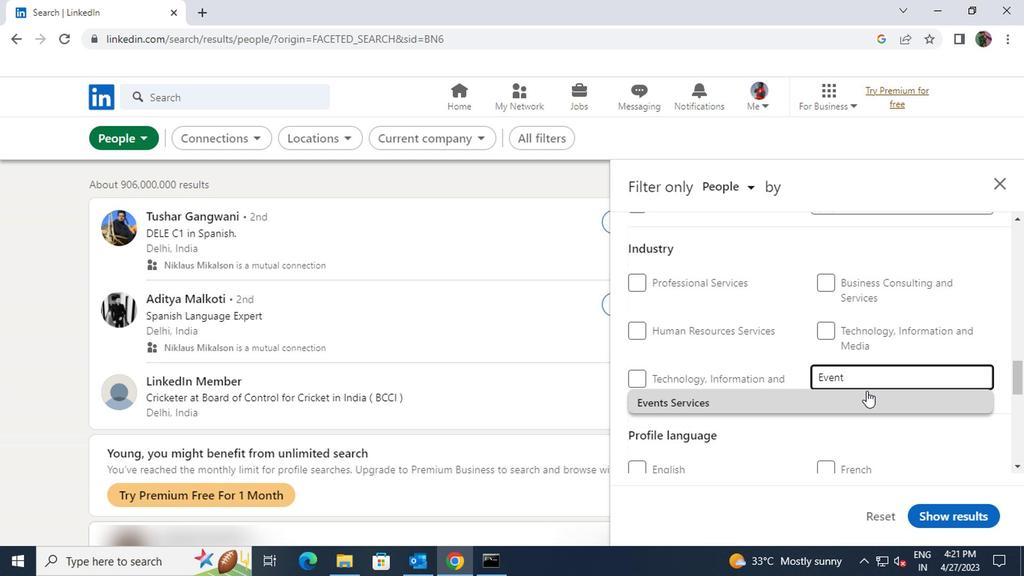 
Action: Mouse scrolled (864, 391) with delta (0, 0)
Screenshot: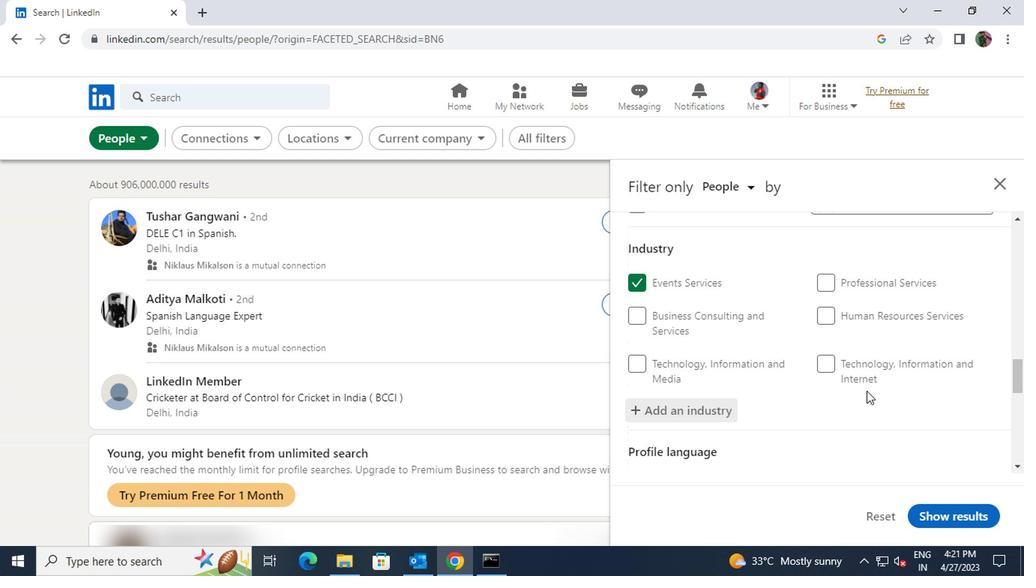 
Action: Mouse moved to (831, 407)
Screenshot: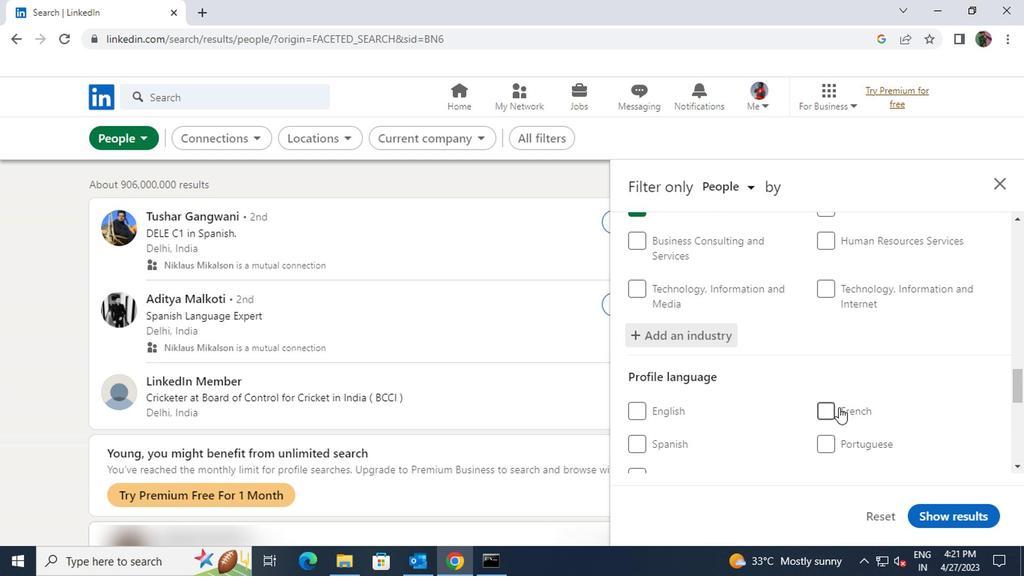 
Action: Mouse pressed left at (831, 407)
Screenshot: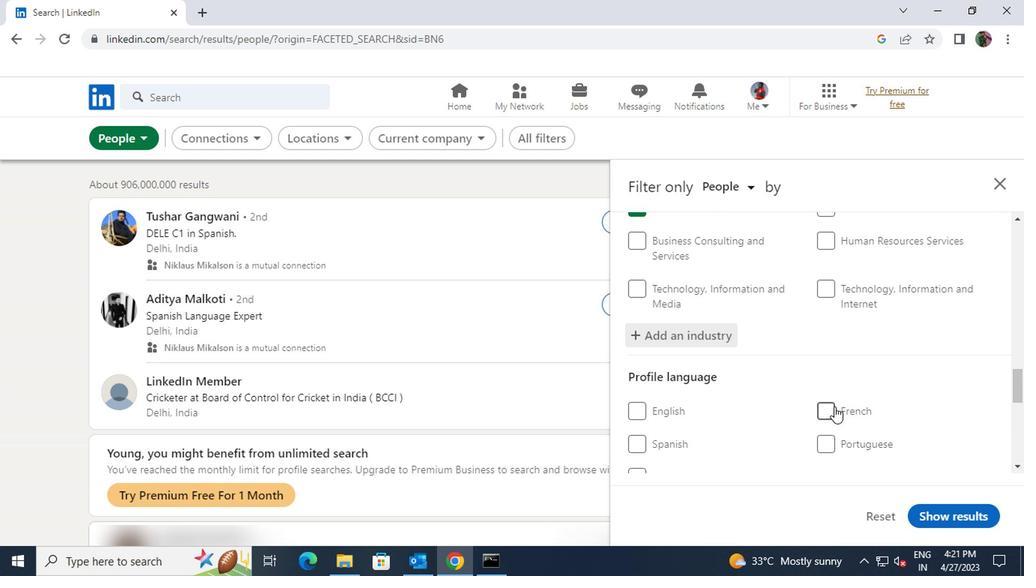 
Action: Mouse moved to (830, 407)
Screenshot: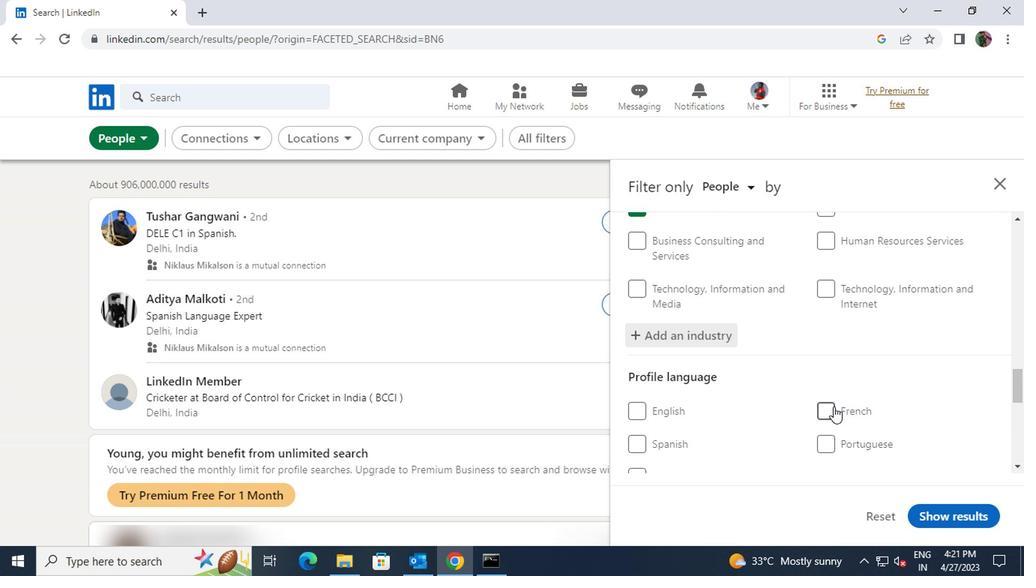 
Action: Mouse scrolled (830, 406) with delta (0, -1)
Screenshot: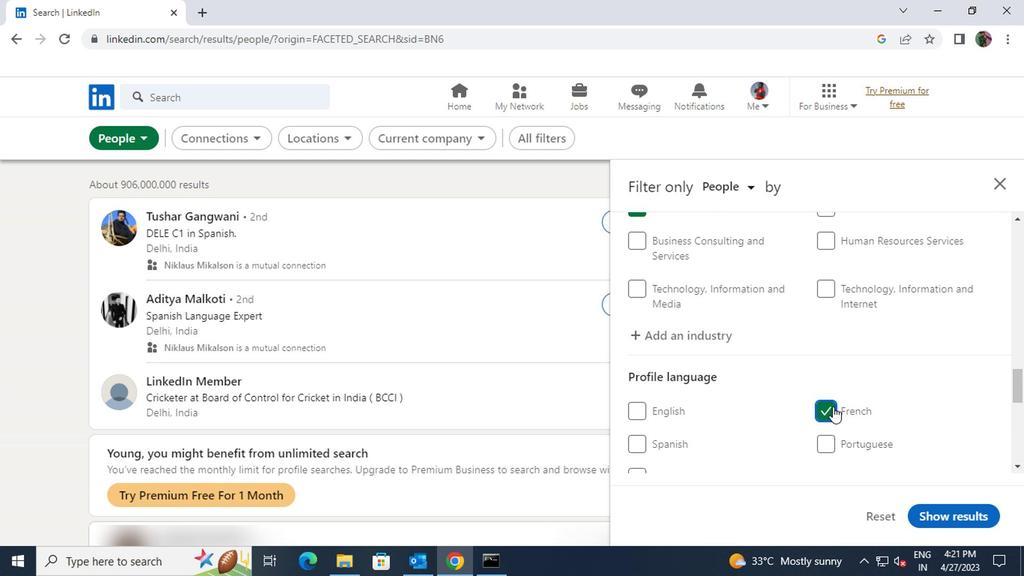 
Action: Mouse scrolled (830, 406) with delta (0, -1)
Screenshot: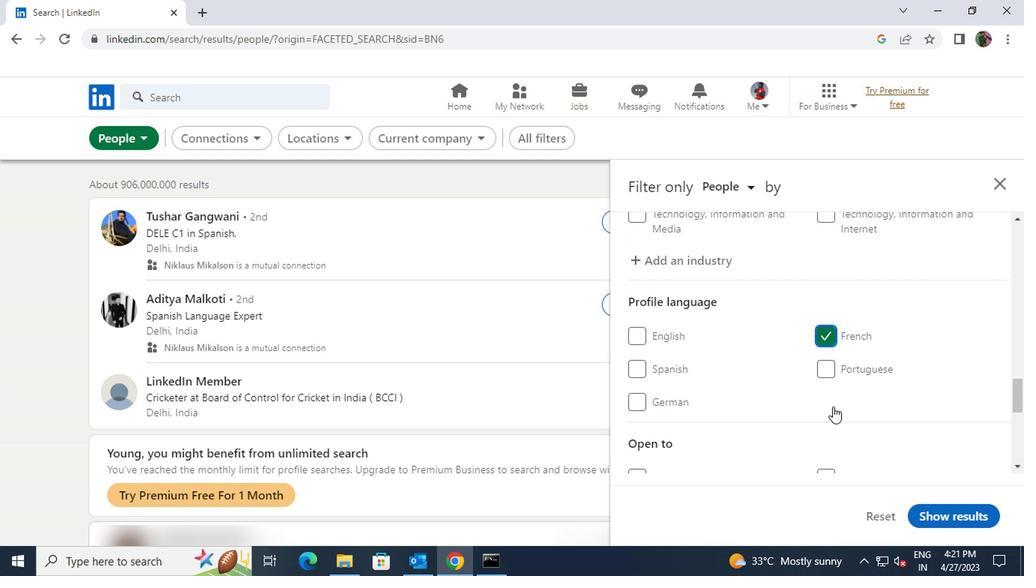 
Action: Mouse scrolled (830, 406) with delta (0, -1)
Screenshot: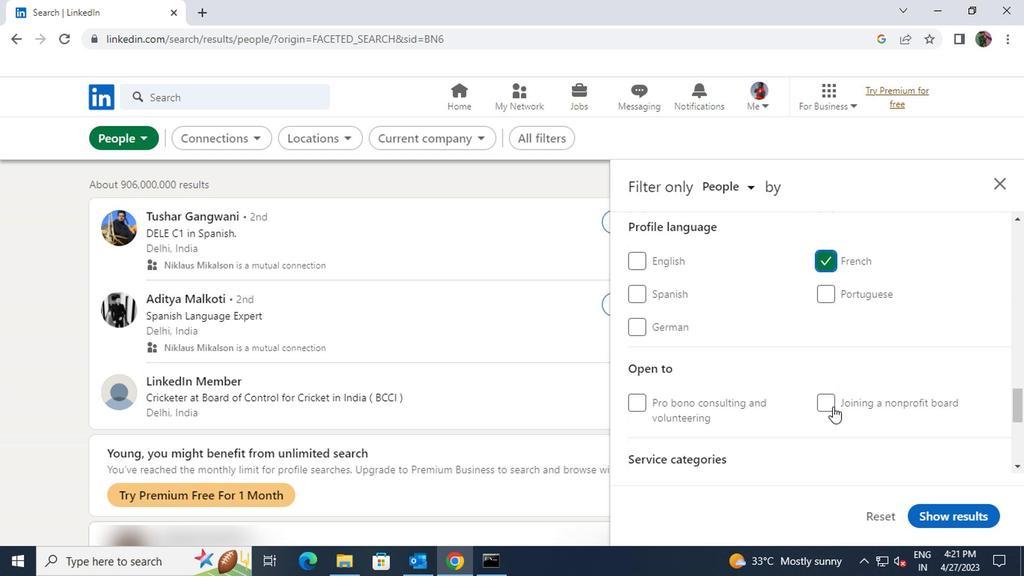 
Action: Mouse scrolled (830, 406) with delta (0, -1)
Screenshot: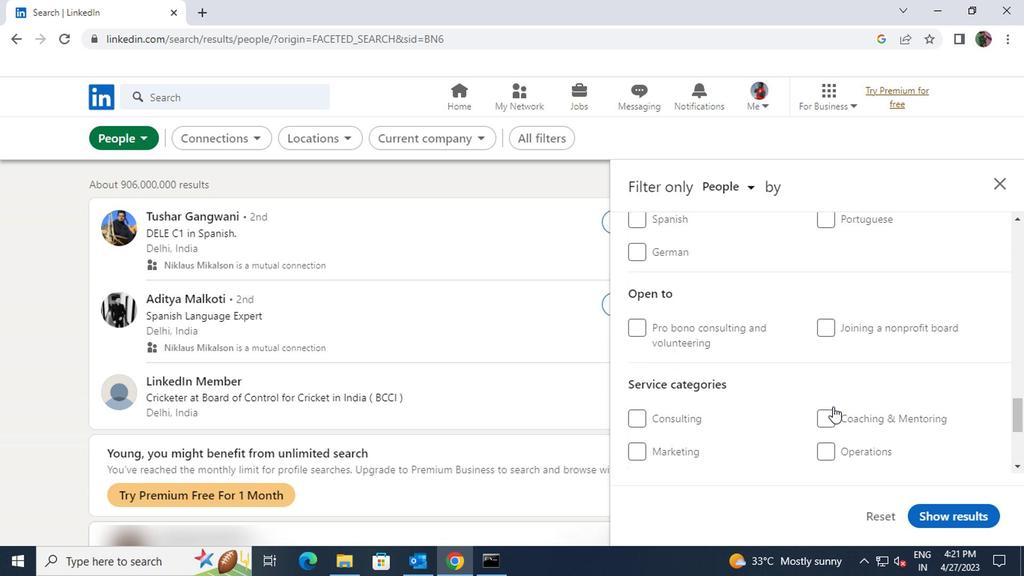 
Action: Mouse pressed left at (830, 407)
Screenshot: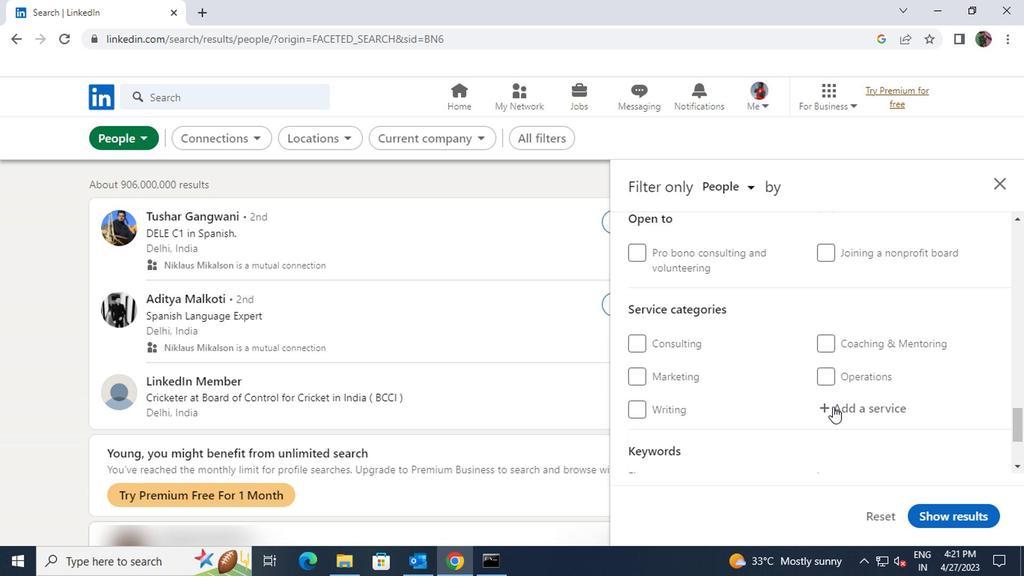 
Action: Key pressed <Key.shift><Key.shift><Key.shift><Key.shift><Key.shift>ASSITANCE<Key.space><Key.shift>ADVERTISING
Screenshot: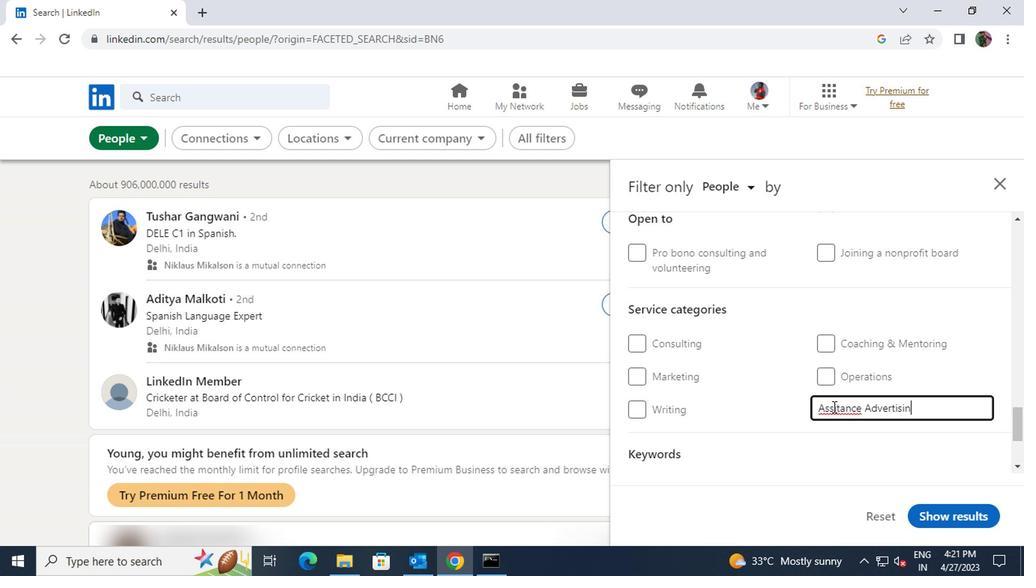 
Action: Mouse scrolled (830, 406) with delta (0, -1)
Screenshot: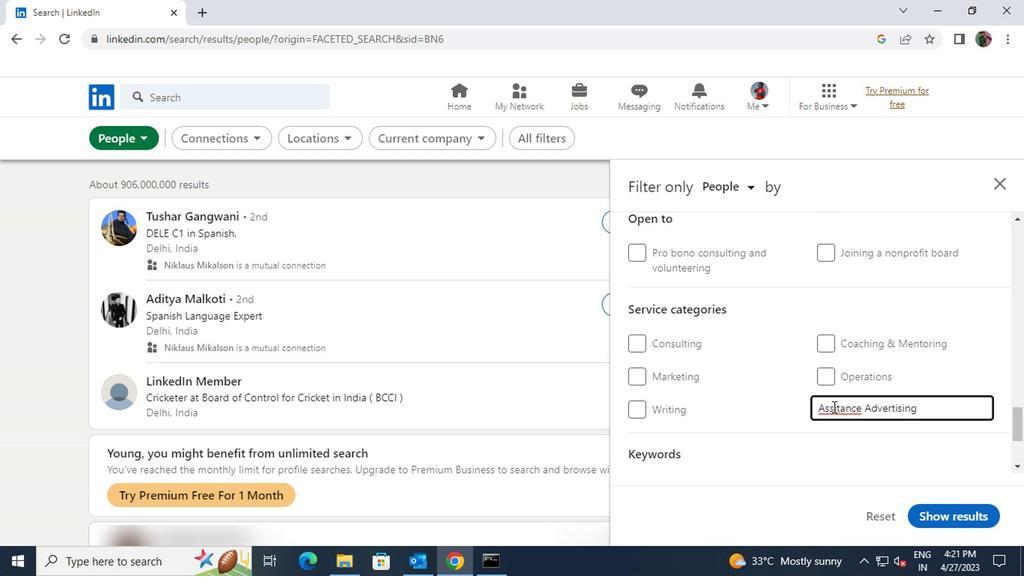 
Action: Mouse scrolled (830, 406) with delta (0, -1)
Screenshot: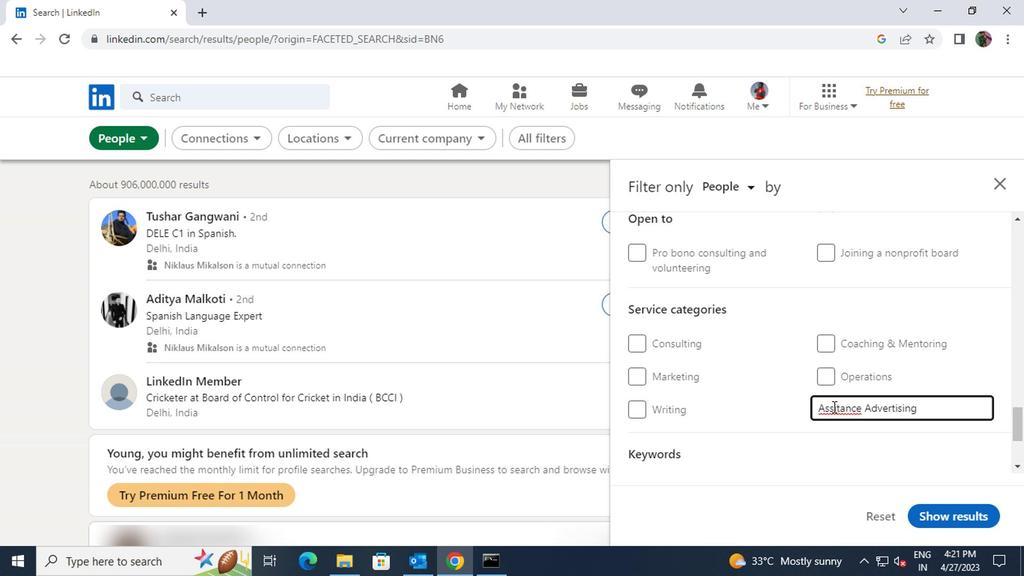 
Action: Mouse moved to (764, 401)
Screenshot: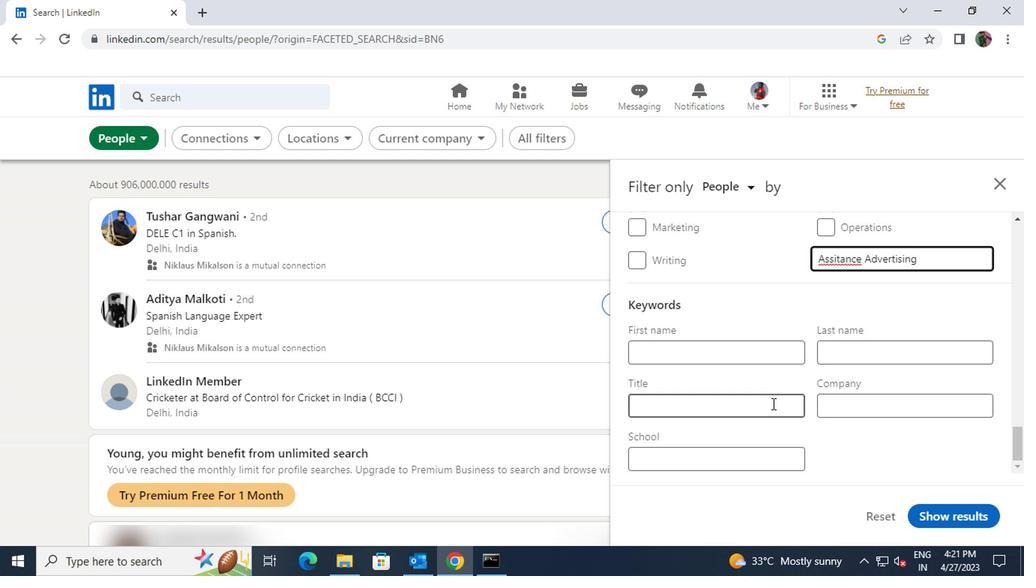 
Action: Mouse pressed left at (764, 401)
Screenshot: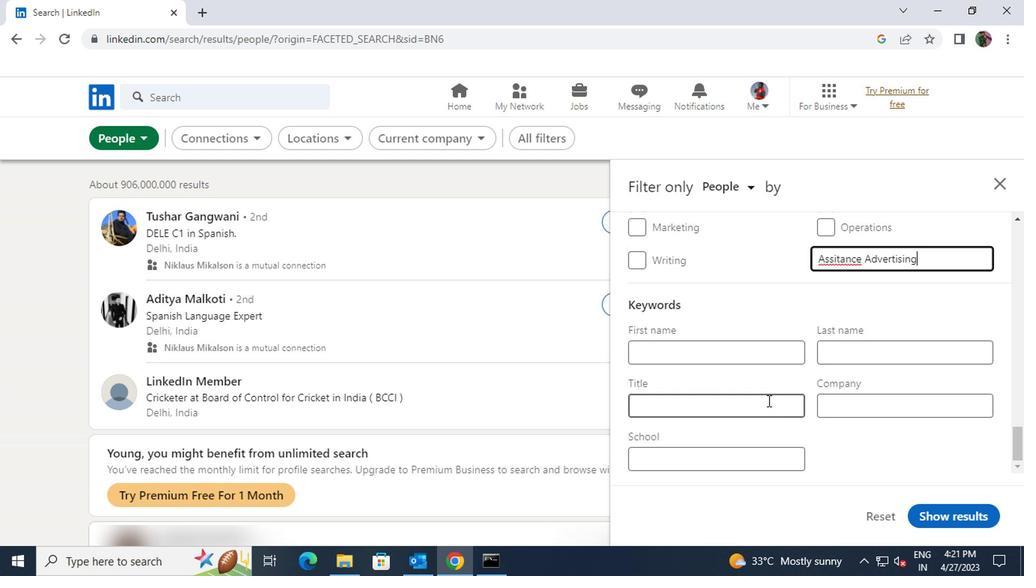 
Action: Key pressed <Key.shift>HEAVY<Key.space><Key.shift>EQUIPMENT<Key.space><Key.shift><Key.shift>OPERATOR
Screenshot: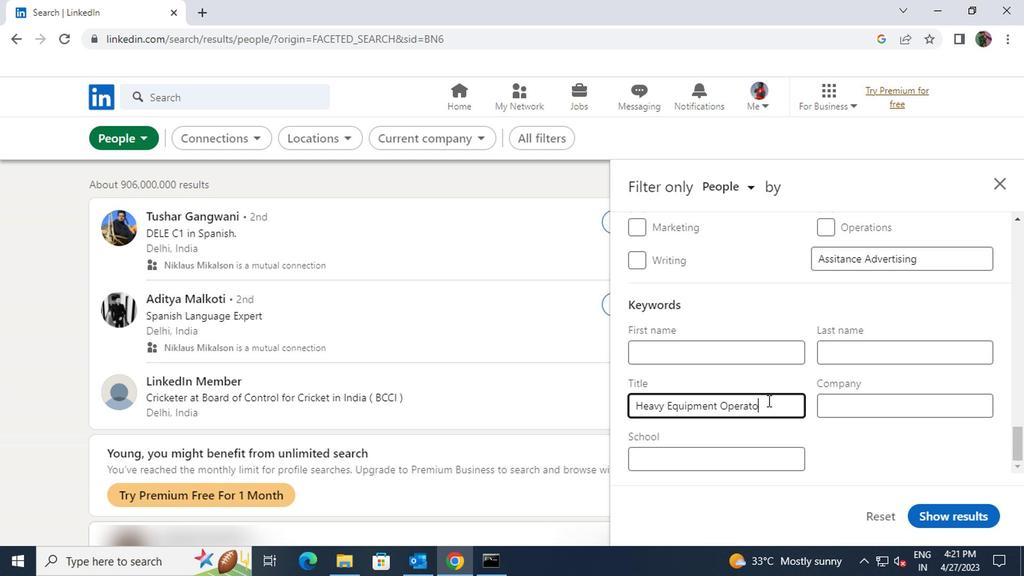 
Action: Mouse moved to (929, 518)
Screenshot: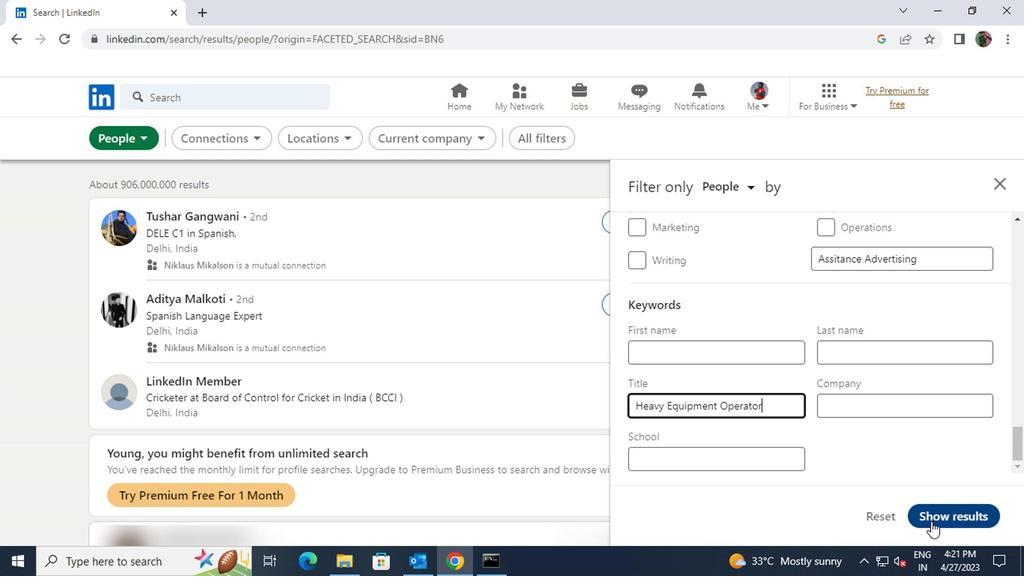 
Action: Mouse pressed left at (929, 518)
Screenshot: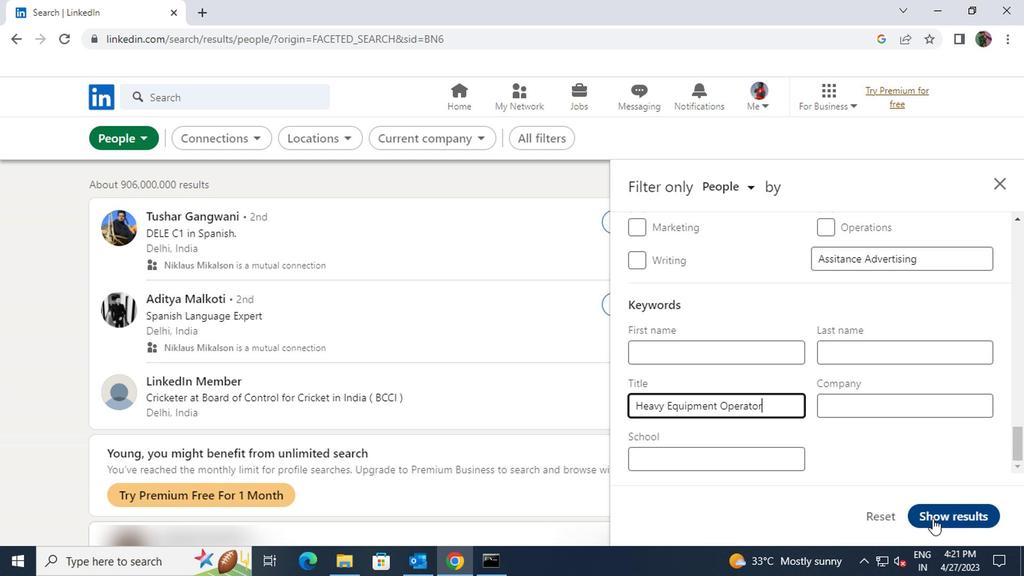 
